 Task: Search one way flight ticket for 4 adults, 1 infant in seat and 1 infant on lap in premium economy from Laredo: Laredo International Airport to Jacksonville: Albert J. Ellis Airport on 8-3-2023. Choice of flights is Frontier. Number of bags: 1 checked bag. Price is upto 83000. Outbound departure time preference is 11:45.
Action: Mouse moved to (304, 117)
Screenshot: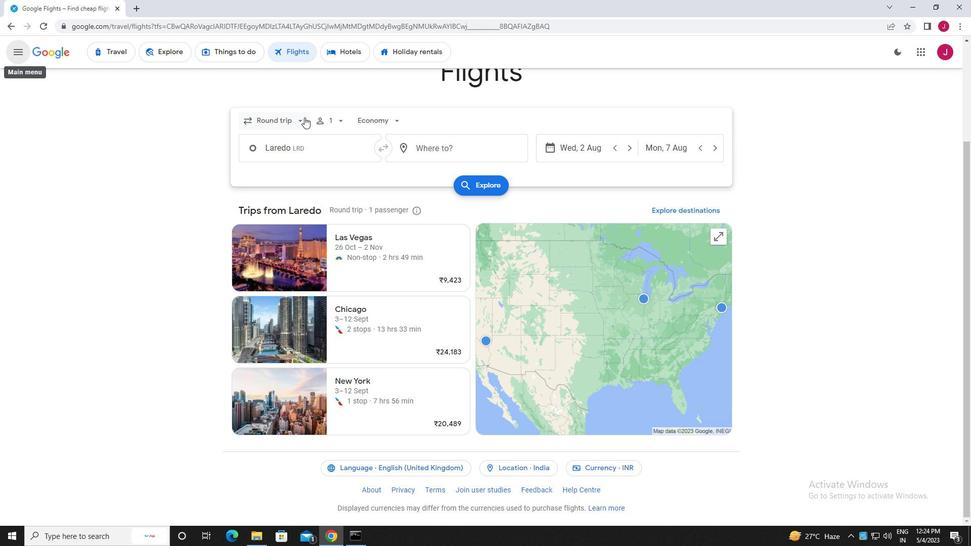 
Action: Mouse pressed left at (304, 117)
Screenshot: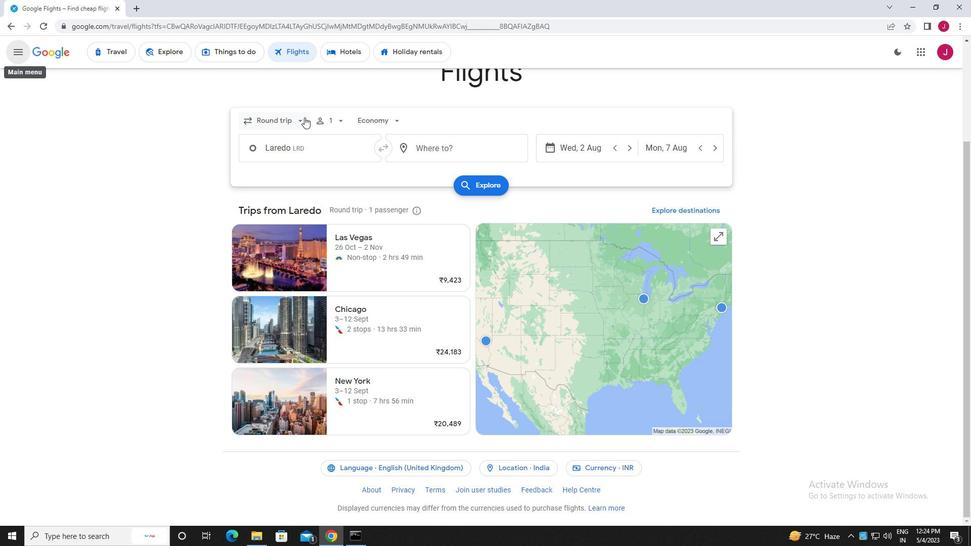 
Action: Mouse moved to (279, 170)
Screenshot: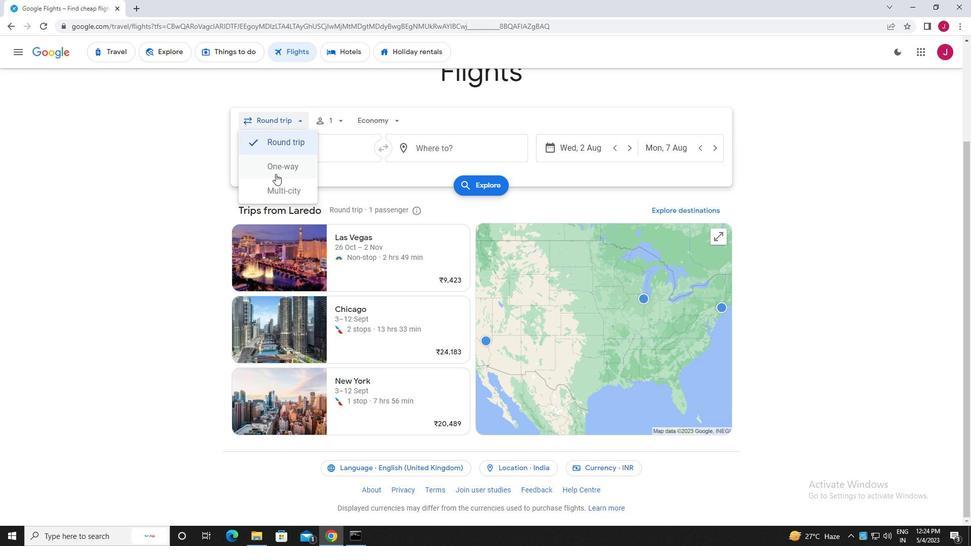 
Action: Mouse pressed left at (279, 170)
Screenshot: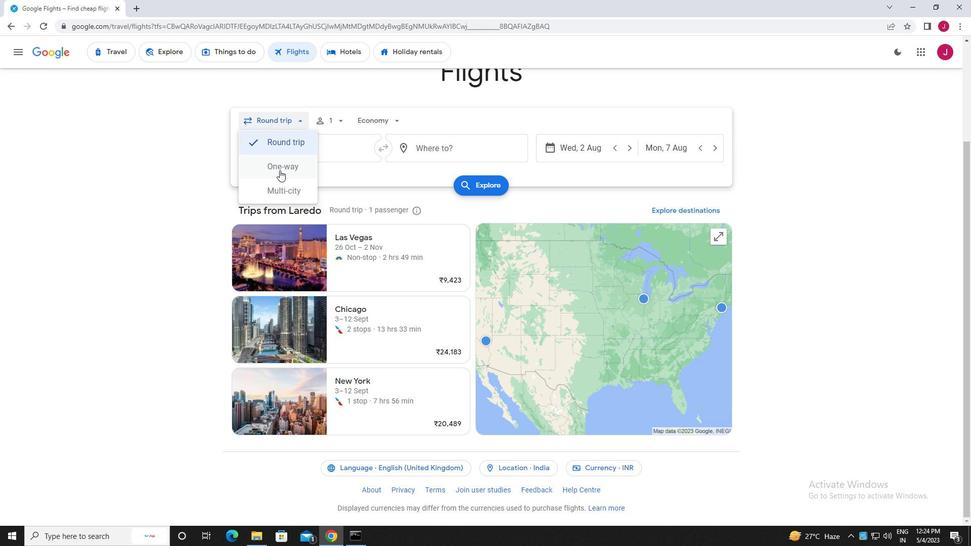 
Action: Mouse moved to (332, 118)
Screenshot: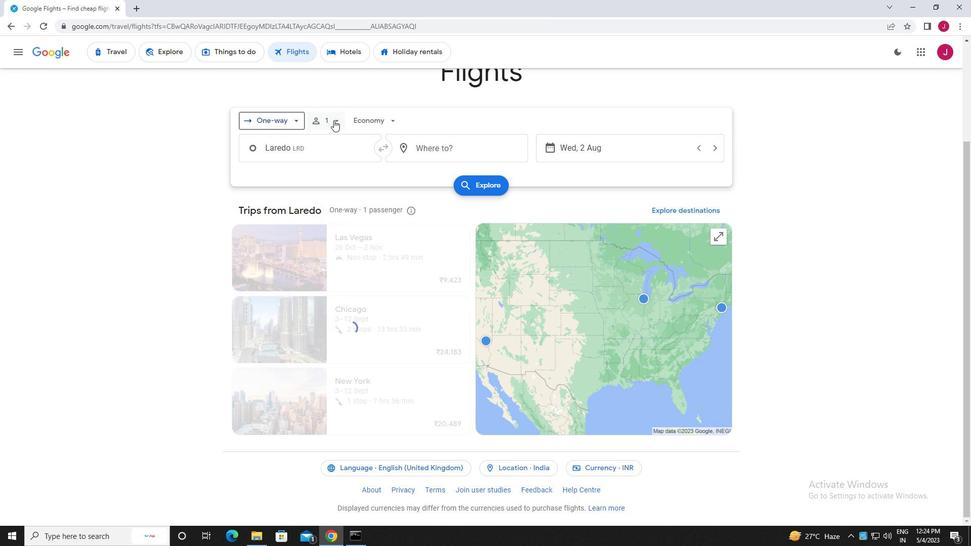 
Action: Mouse pressed left at (332, 118)
Screenshot: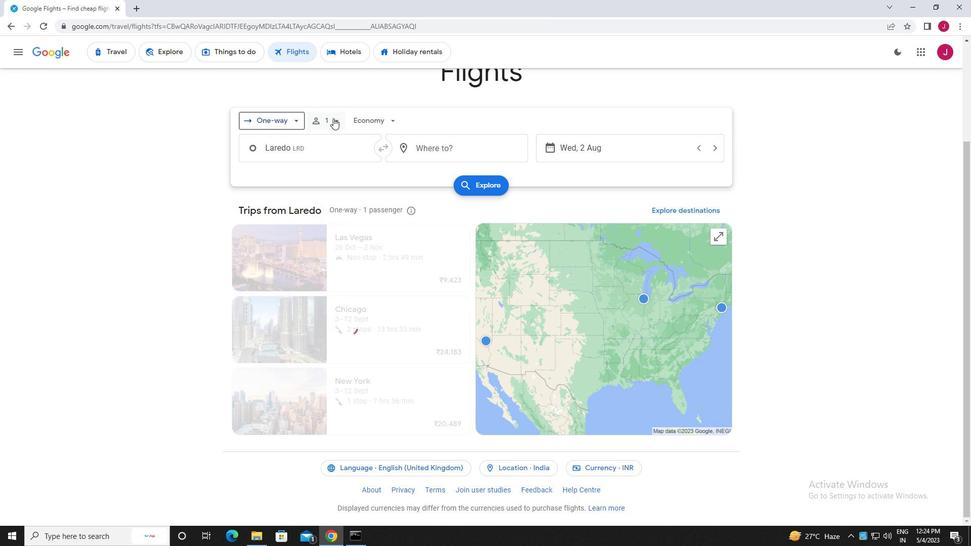 
Action: Mouse moved to (412, 148)
Screenshot: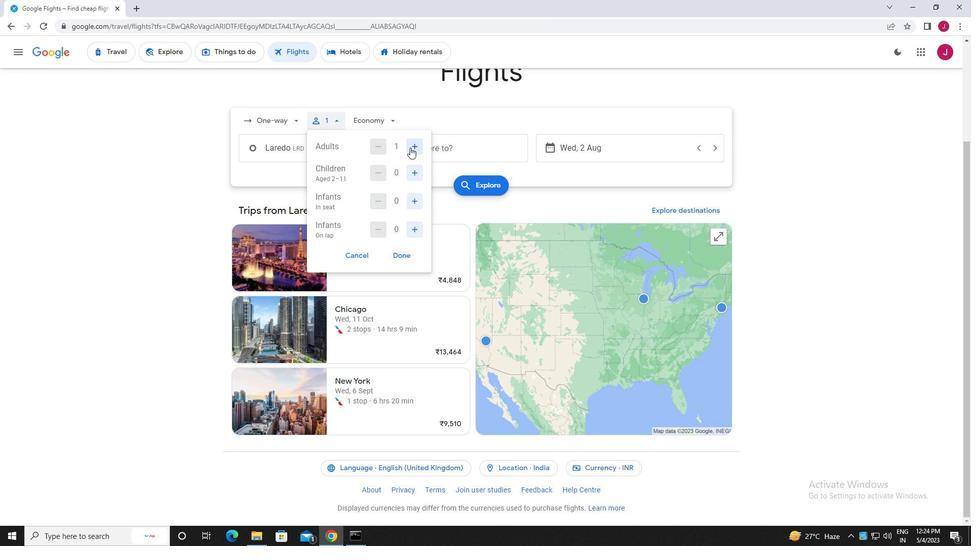 
Action: Mouse pressed left at (412, 148)
Screenshot: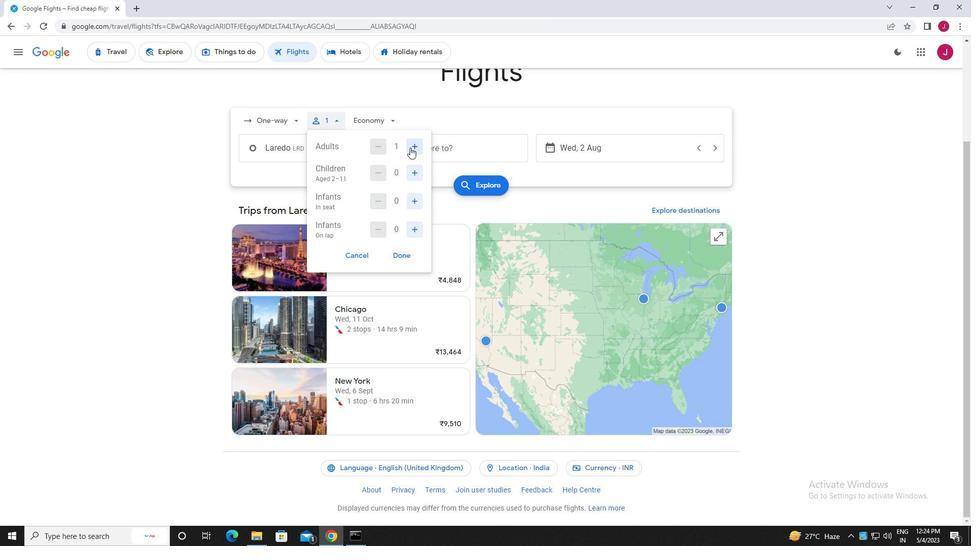 
Action: Mouse pressed left at (412, 148)
Screenshot: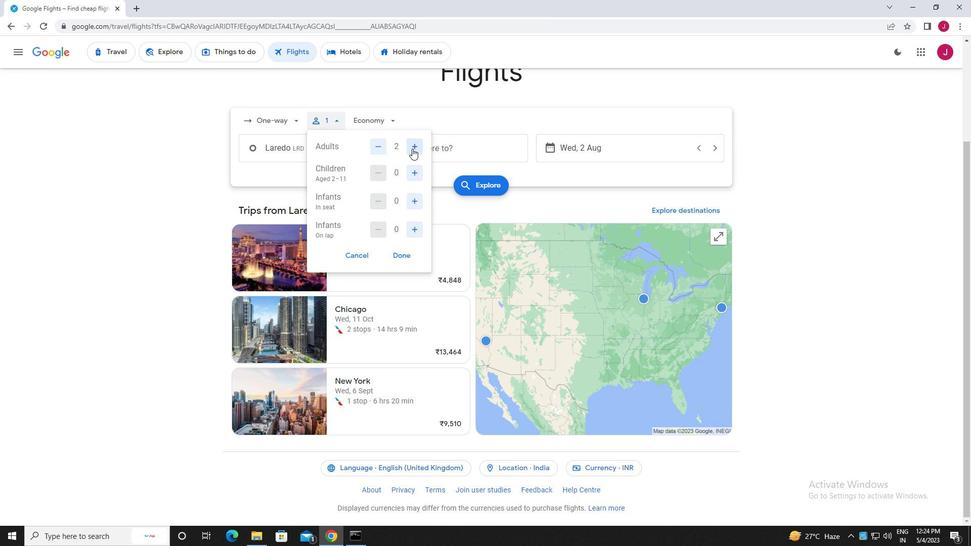 
Action: Mouse pressed left at (412, 148)
Screenshot: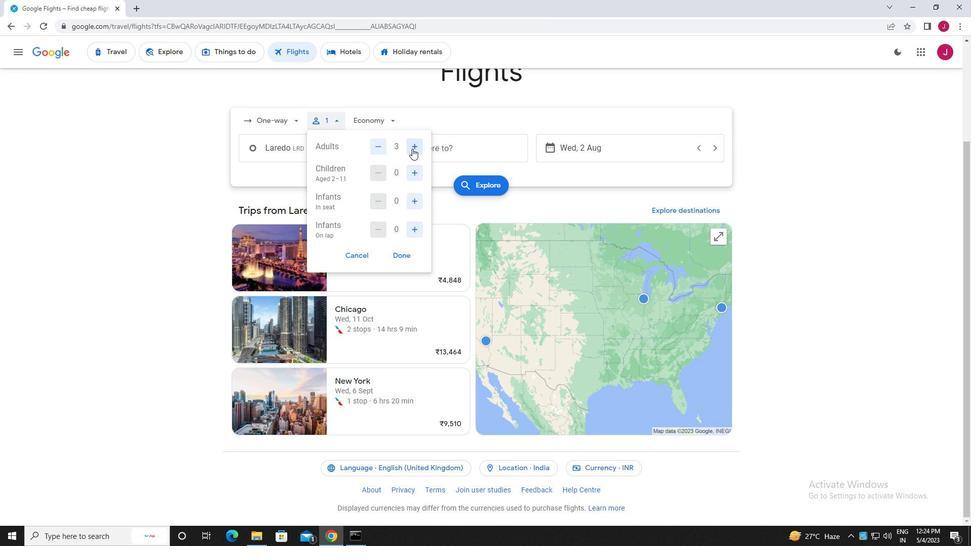 
Action: Mouse moved to (413, 202)
Screenshot: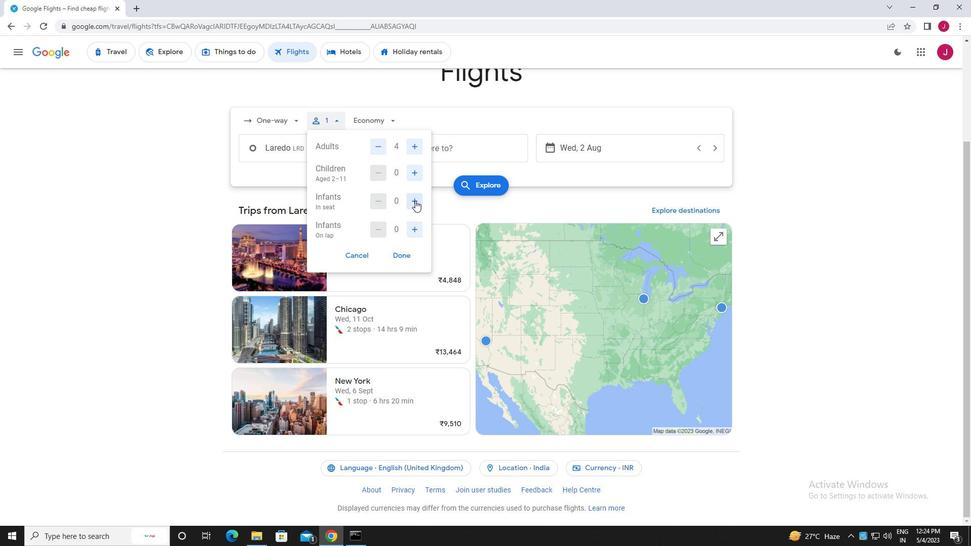 
Action: Mouse pressed left at (413, 202)
Screenshot: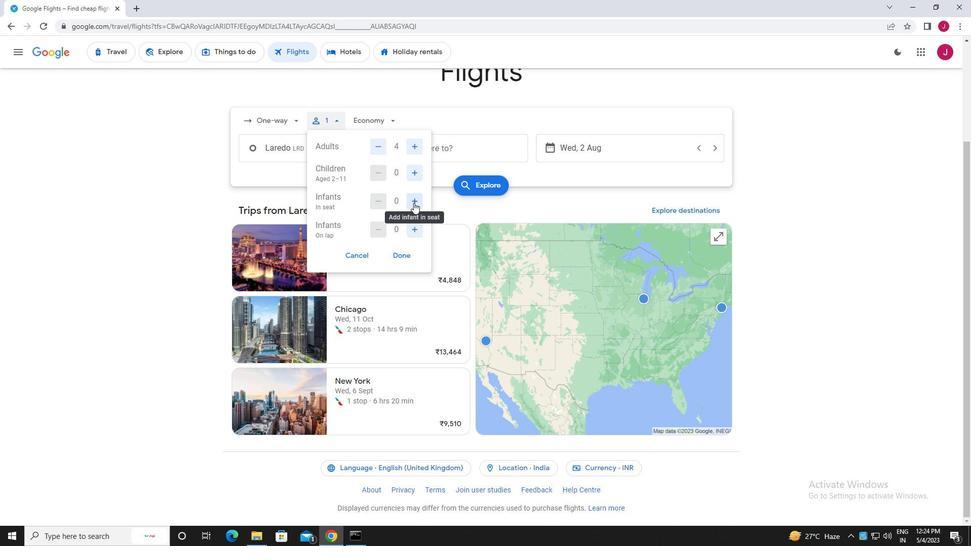 
Action: Mouse moved to (415, 233)
Screenshot: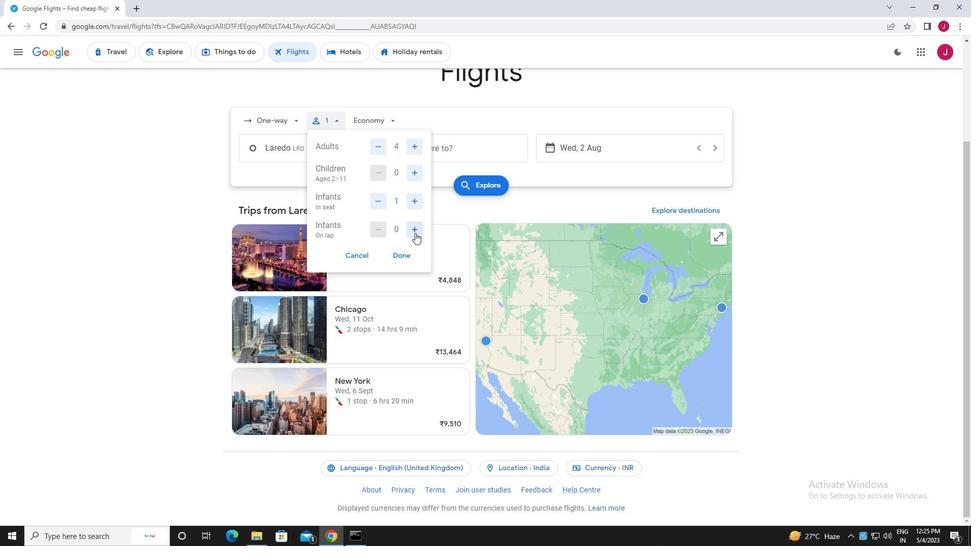 
Action: Mouse pressed left at (415, 233)
Screenshot: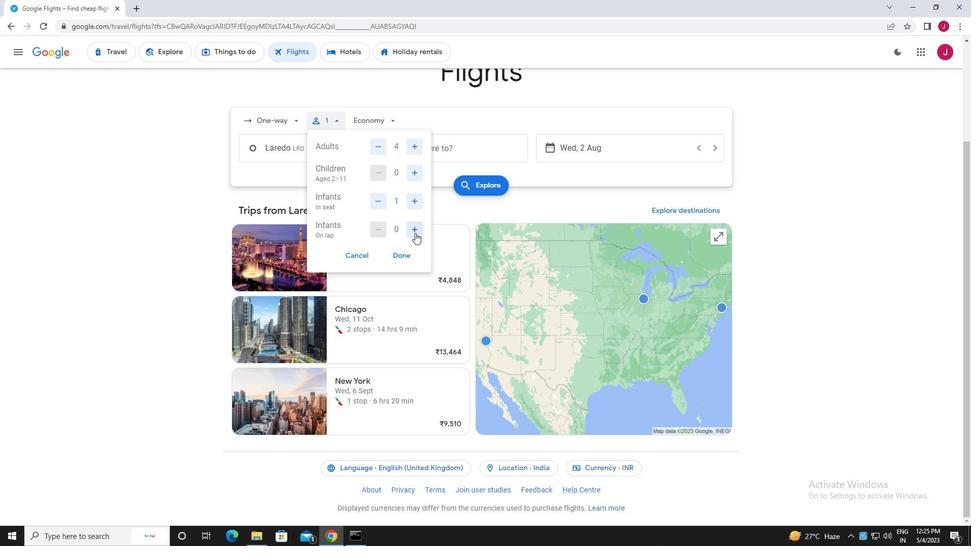 
Action: Mouse moved to (405, 254)
Screenshot: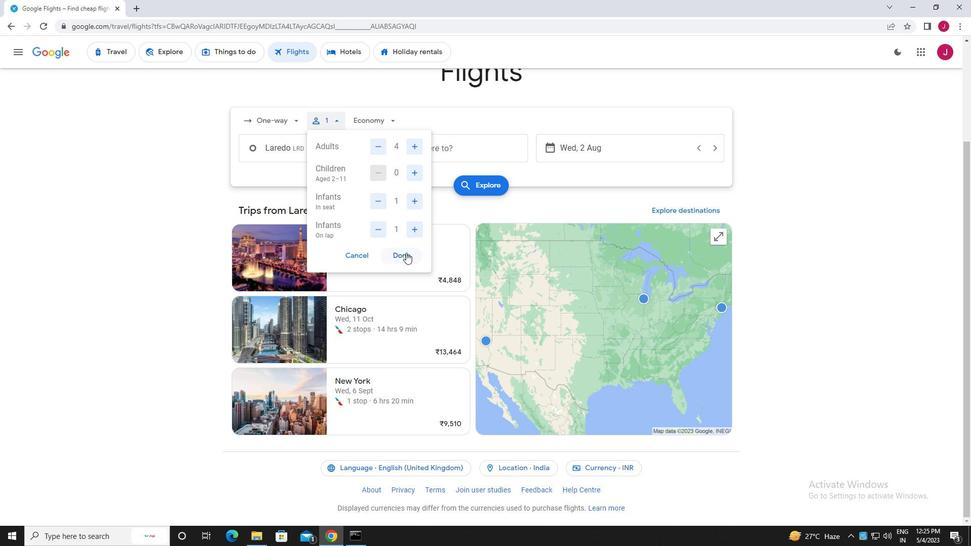 
Action: Mouse pressed left at (405, 254)
Screenshot: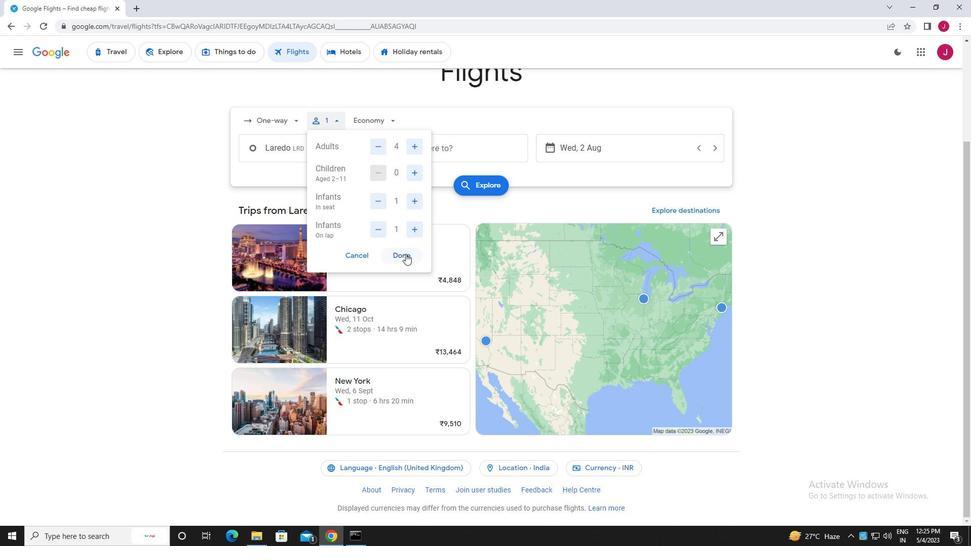 
Action: Mouse moved to (392, 118)
Screenshot: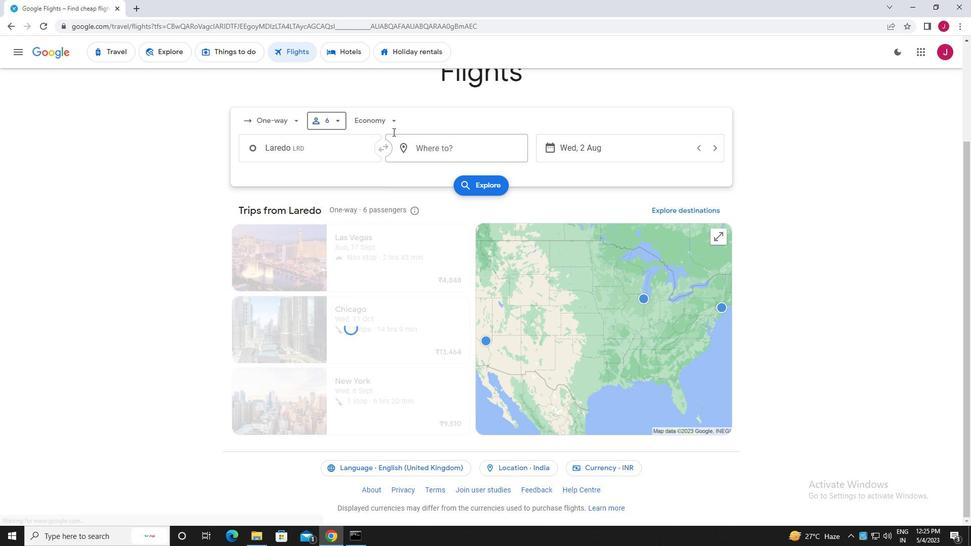 
Action: Mouse pressed left at (392, 118)
Screenshot: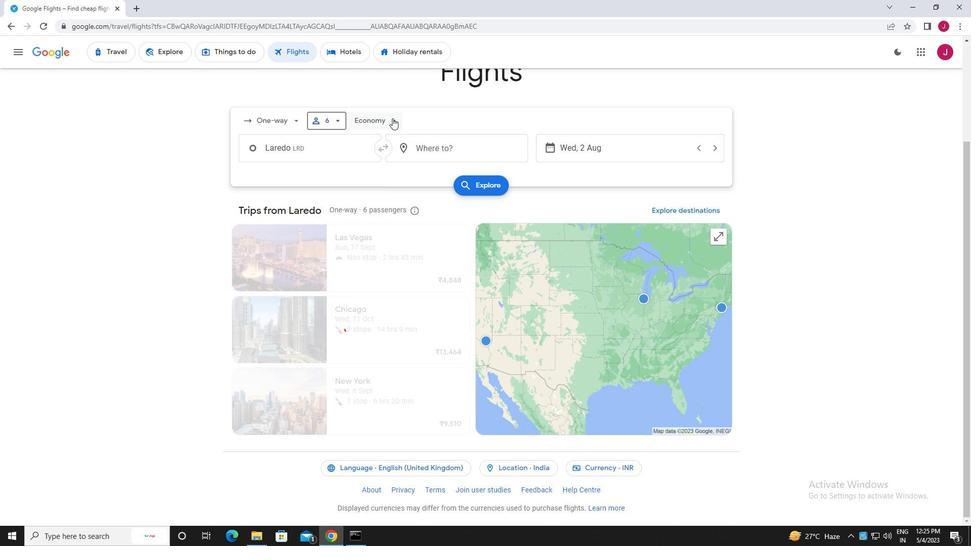 
Action: Mouse moved to (403, 166)
Screenshot: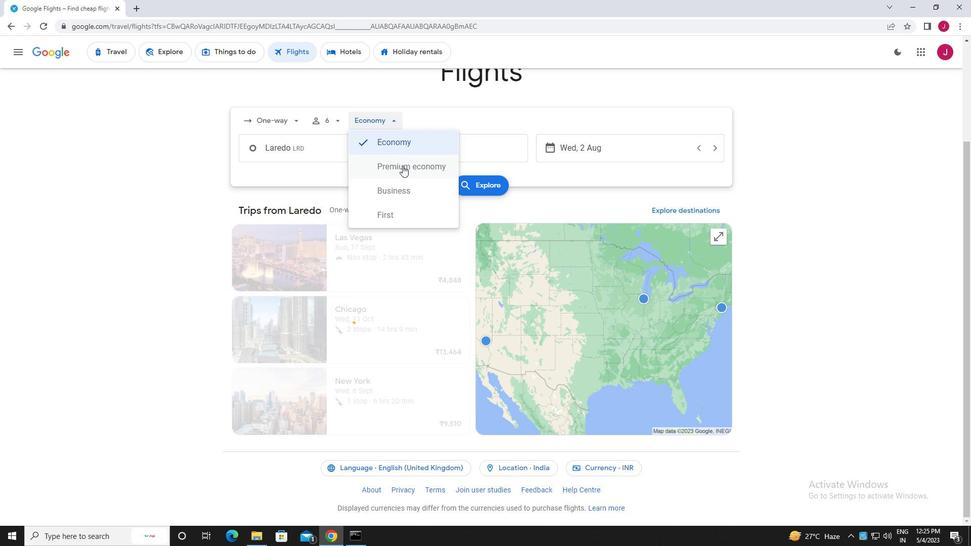 
Action: Mouse pressed left at (403, 166)
Screenshot: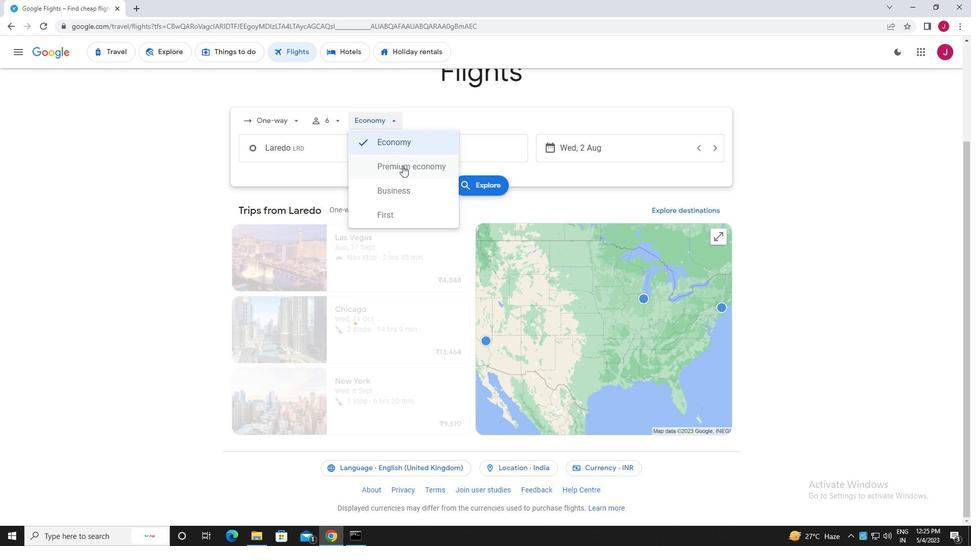 
Action: Mouse moved to (339, 152)
Screenshot: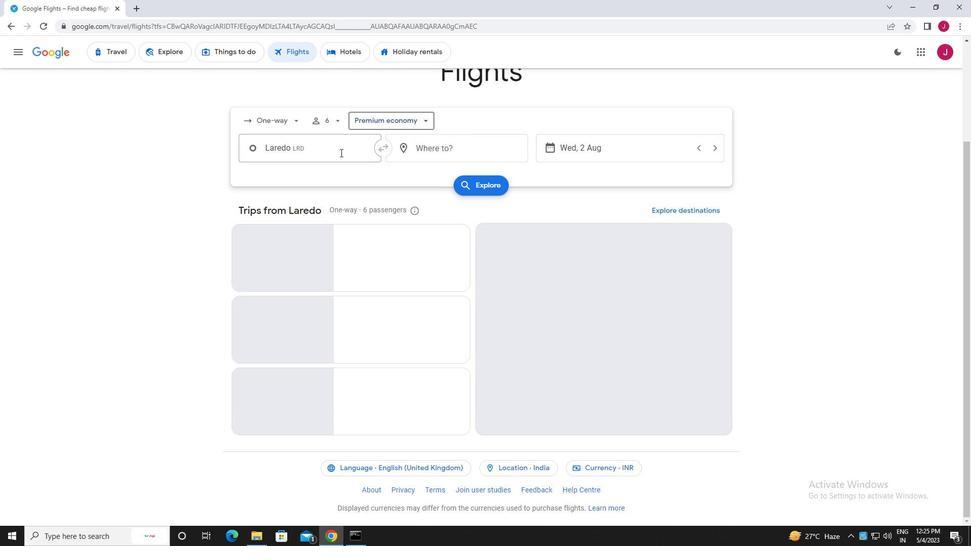 
Action: Mouse pressed left at (339, 152)
Screenshot: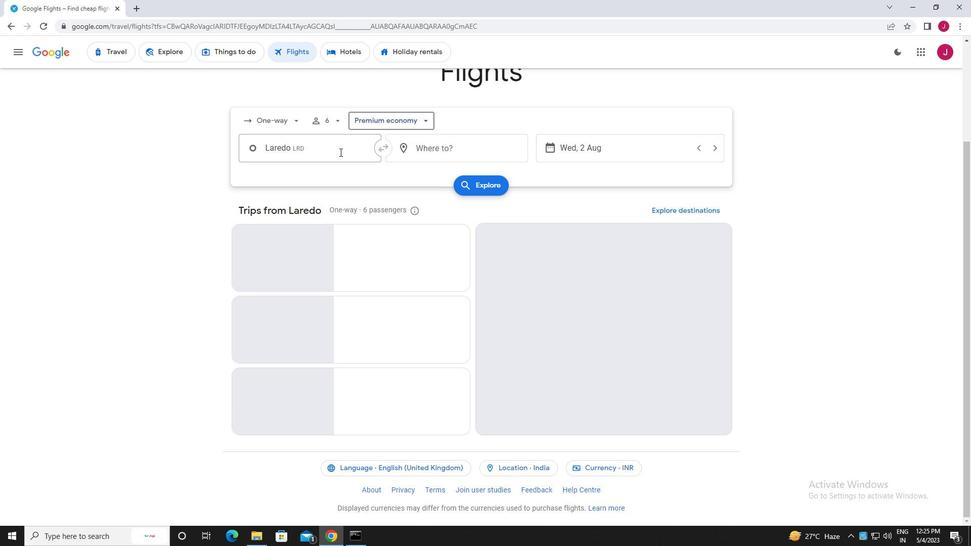 
Action: Mouse moved to (347, 149)
Screenshot: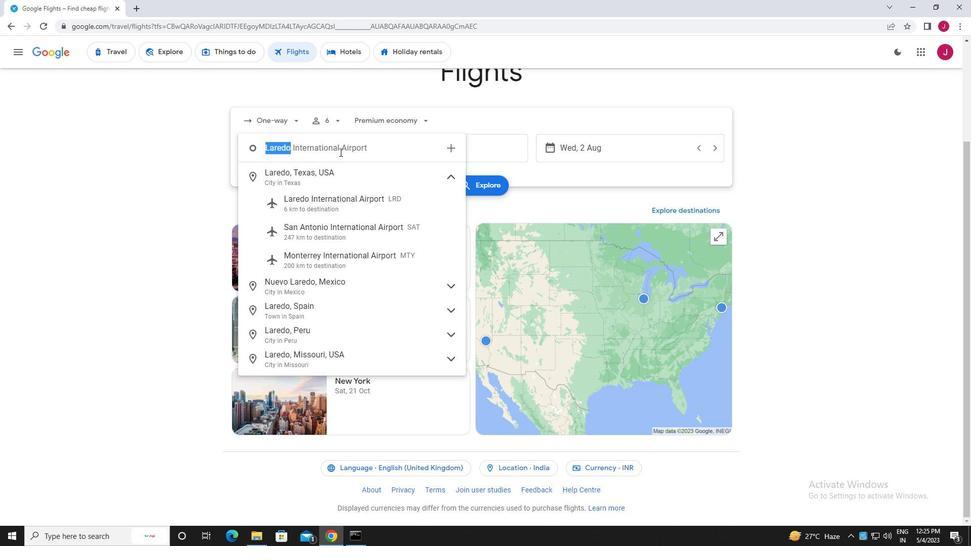 
Action: Key pressed laredo
Screenshot: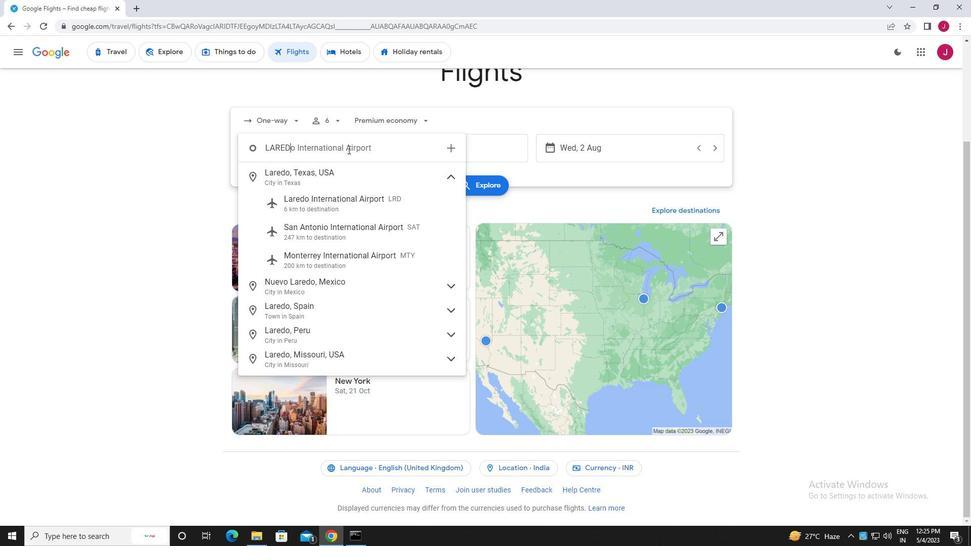 
Action: Mouse moved to (357, 202)
Screenshot: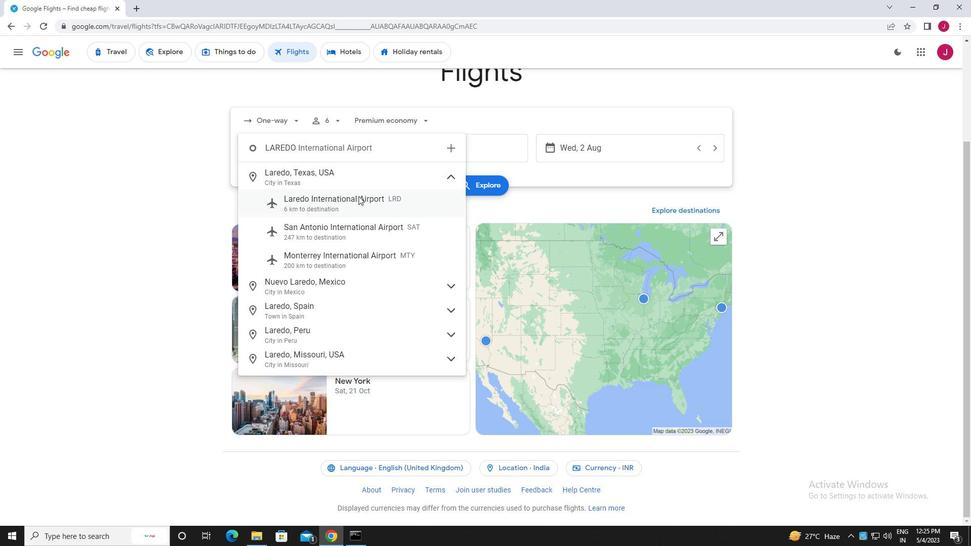 
Action: Mouse pressed left at (357, 202)
Screenshot: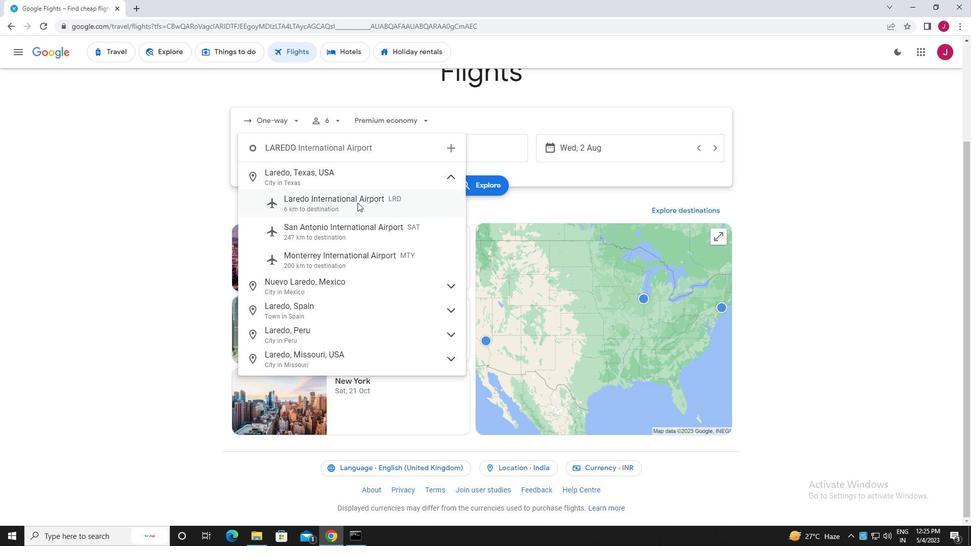 
Action: Mouse moved to (455, 150)
Screenshot: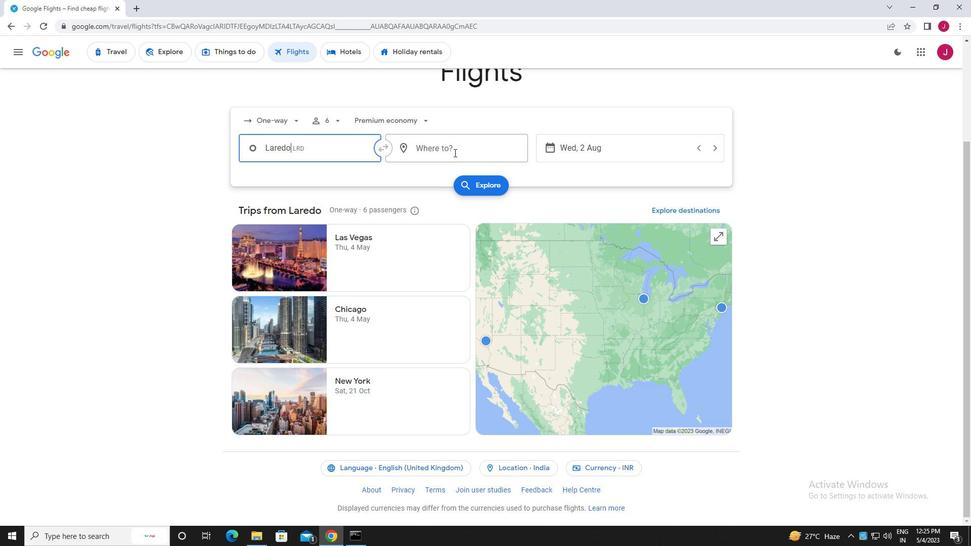 
Action: Mouse pressed left at (455, 150)
Screenshot: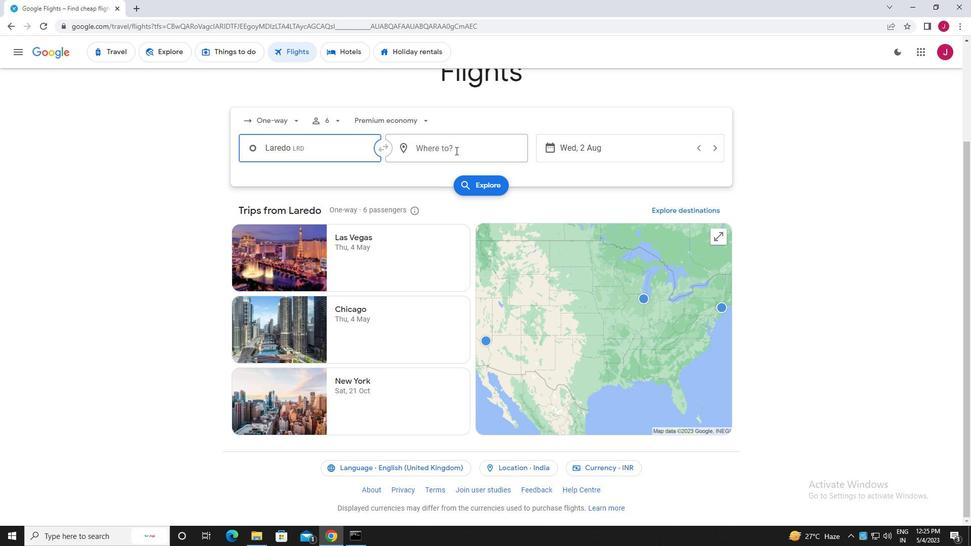 
Action: Mouse moved to (463, 151)
Screenshot: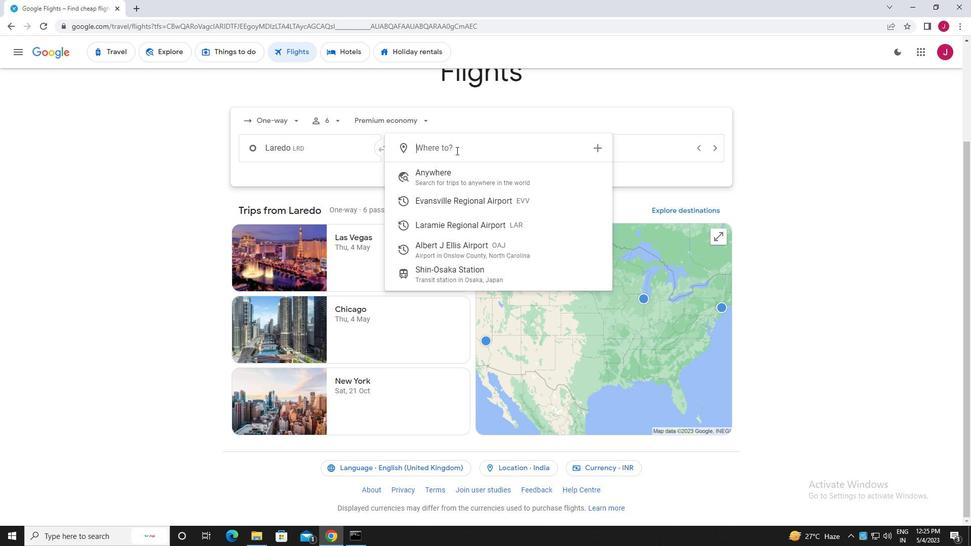 
Action: Key pressed albert<Key.space>
Screenshot: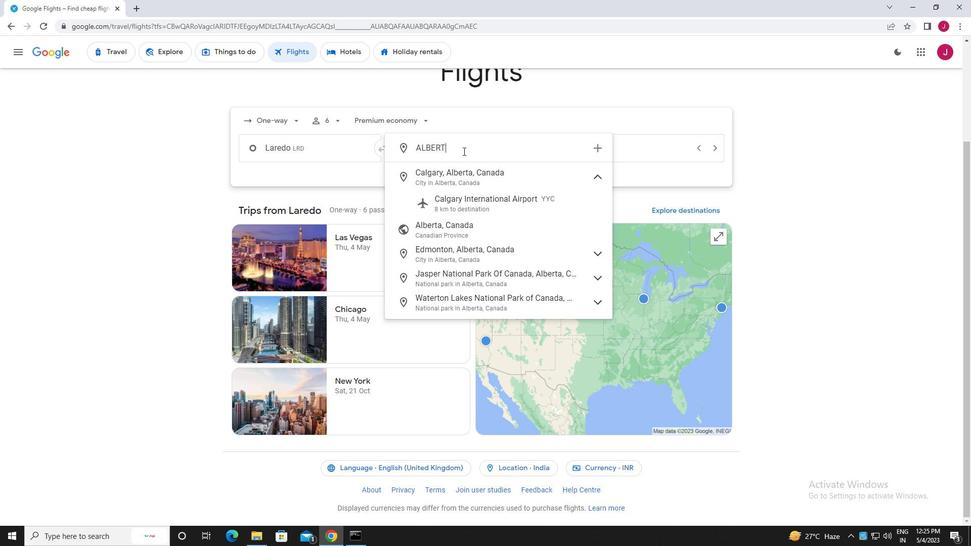 
Action: Mouse moved to (476, 180)
Screenshot: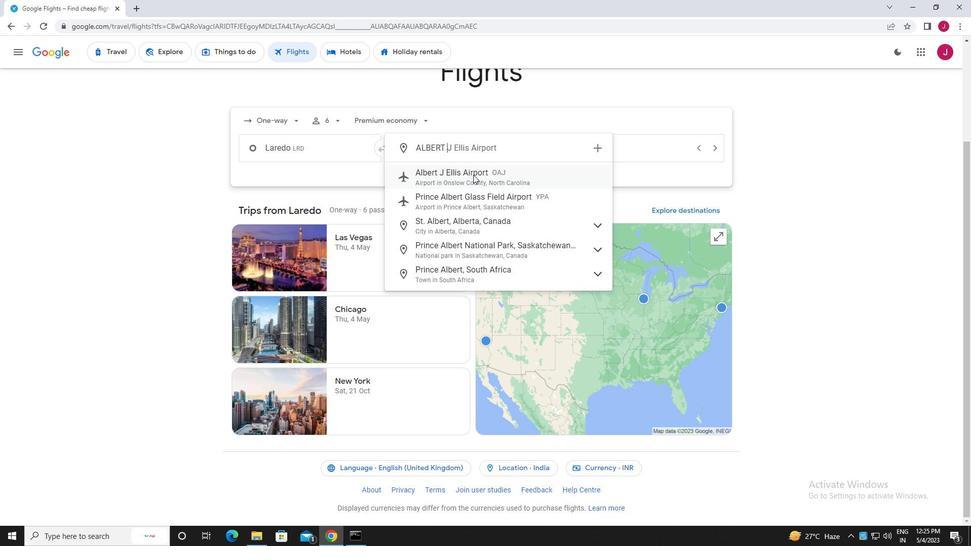 
Action: Mouse pressed left at (476, 180)
Screenshot: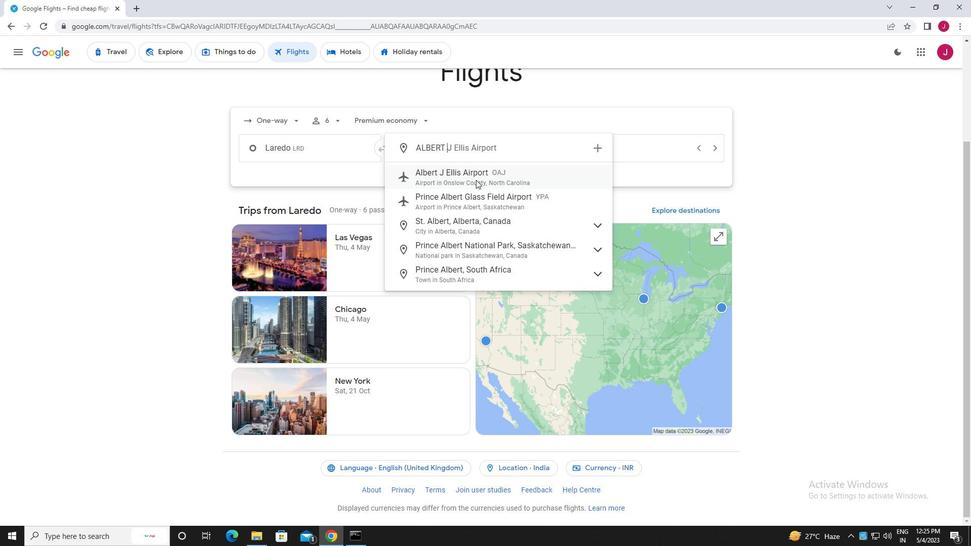 
Action: Mouse moved to (600, 147)
Screenshot: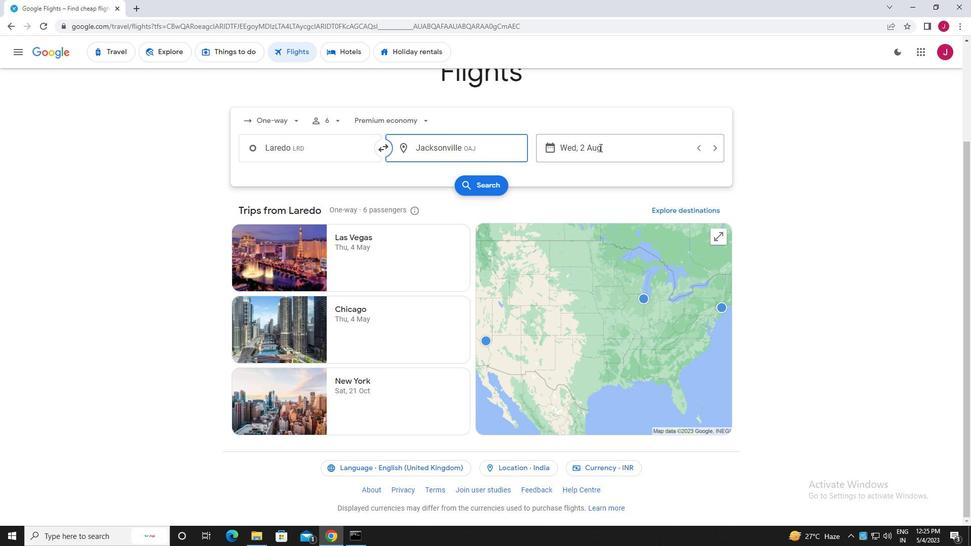 
Action: Mouse pressed left at (600, 147)
Screenshot: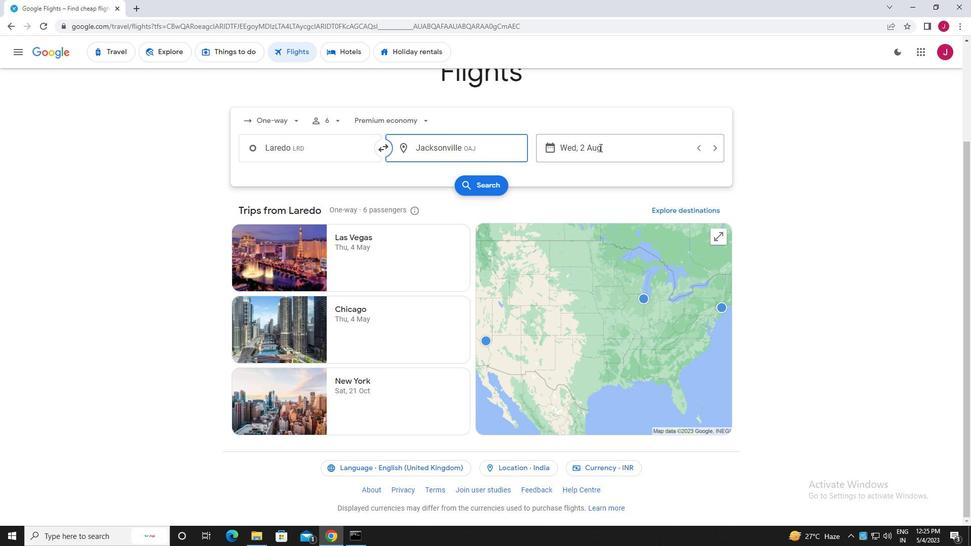 
Action: Mouse moved to (462, 227)
Screenshot: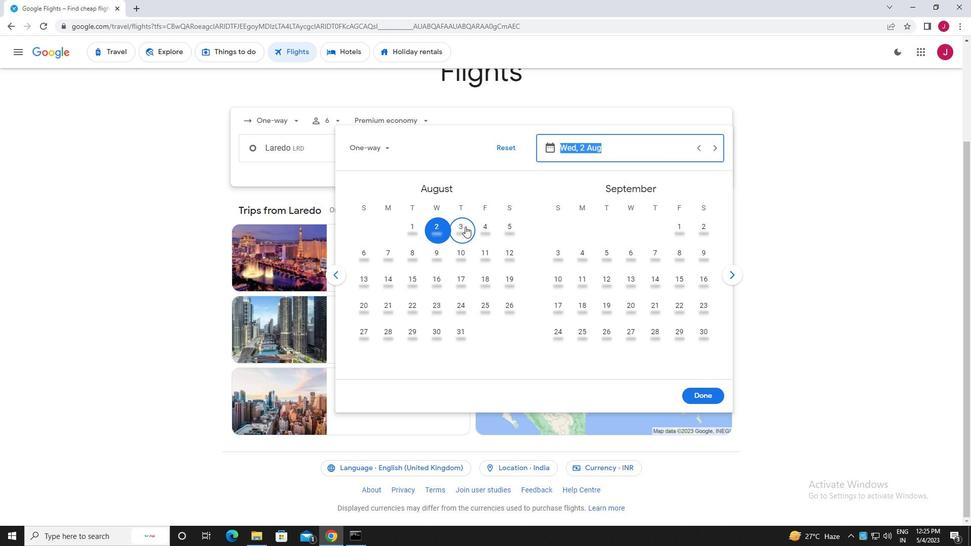
Action: Mouse pressed left at (462, 227)
Screenshot: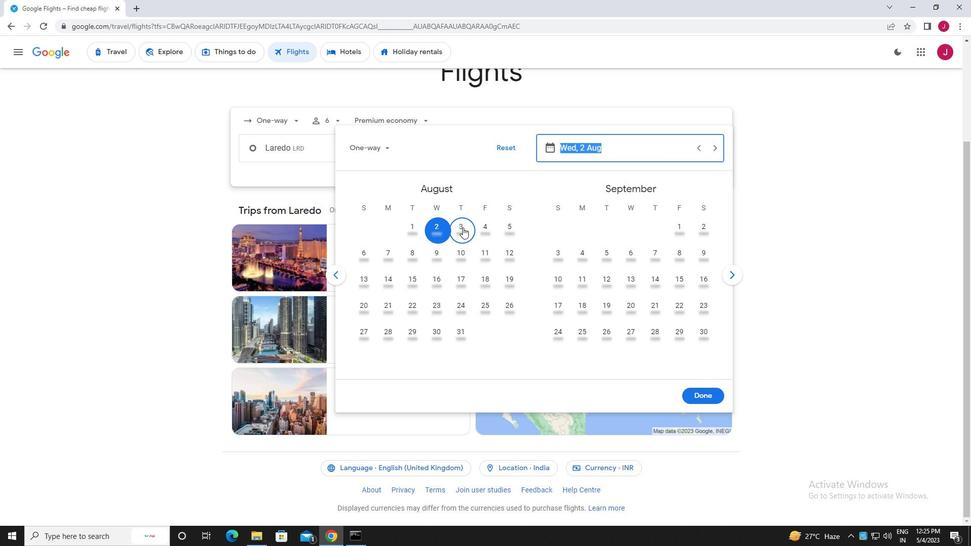 
Action: Mouse moved to (699, 392)
Screenshot: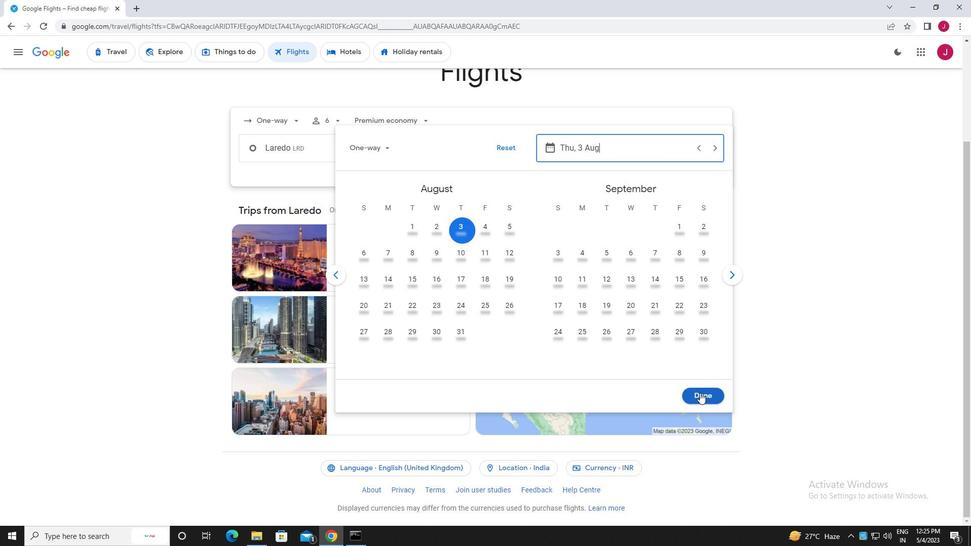 
Action: Mouse pressed left at (699, 392)
Screenshot: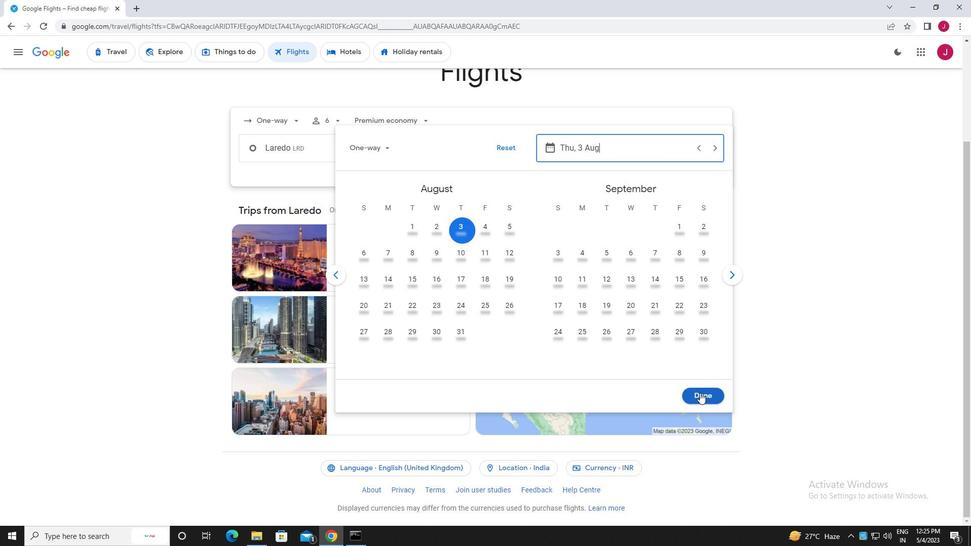 
Action: Mouse moved to (494, 187)
Screenshot: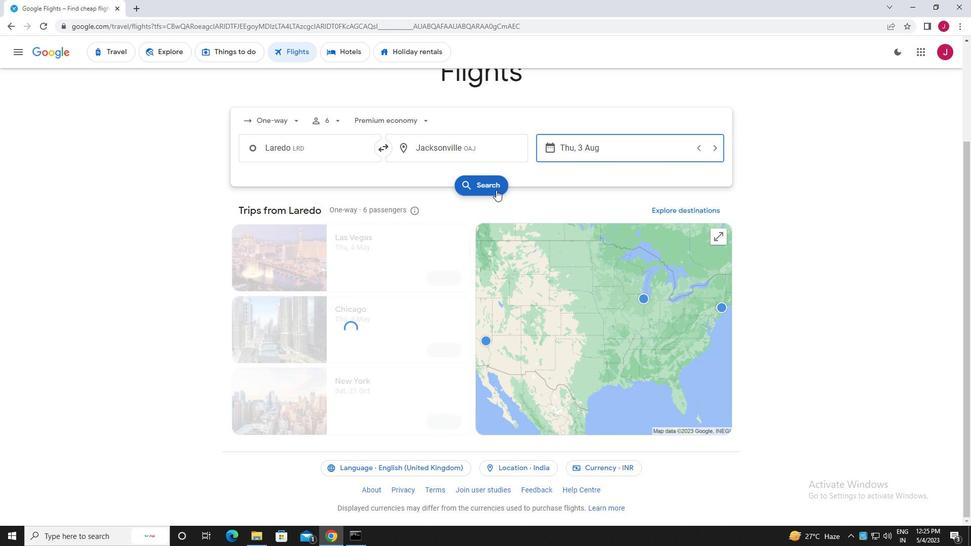 
Action: Mouse pressed left at (494, 187)
Screenshot: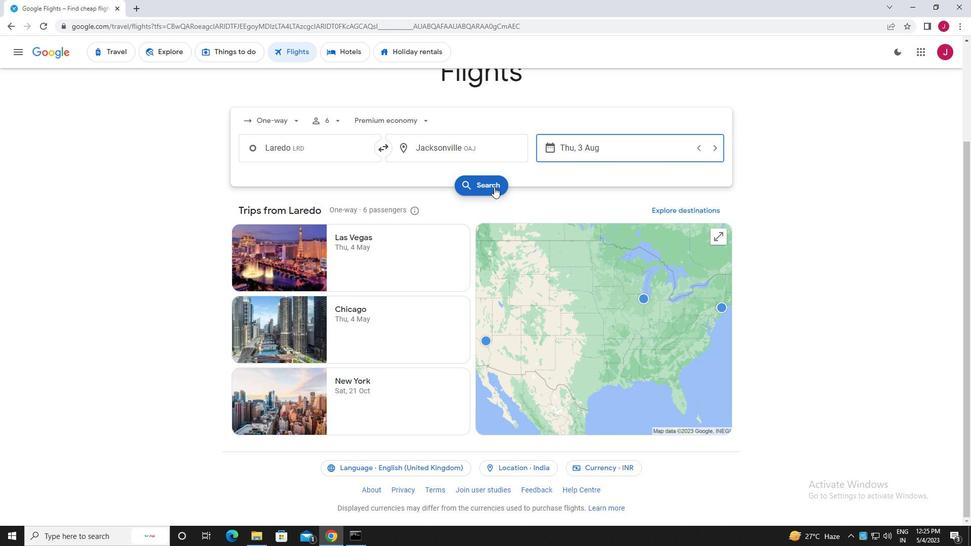 
Action: Mouse moved to (257, 145)
Screenshot: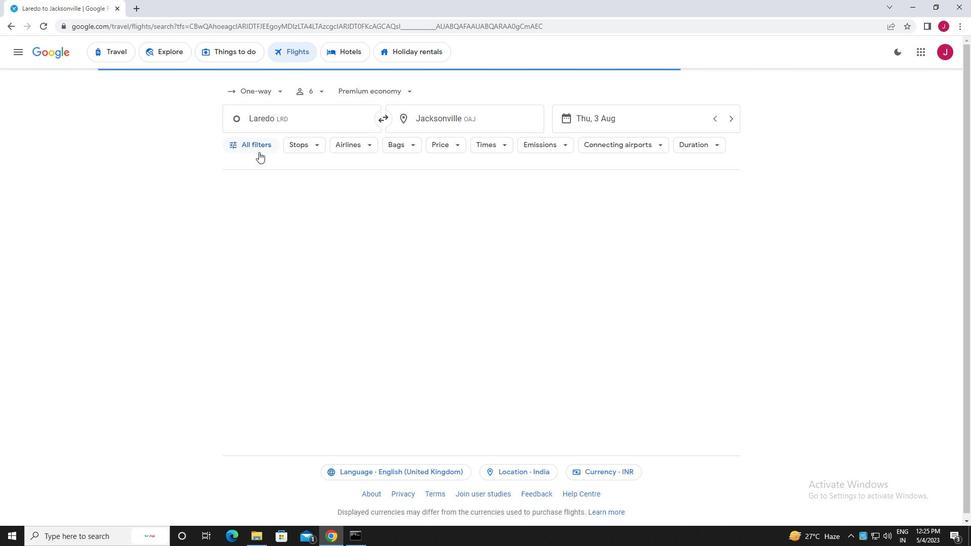 
Action: Mouse pressed left at (257, 145)
Screenshot: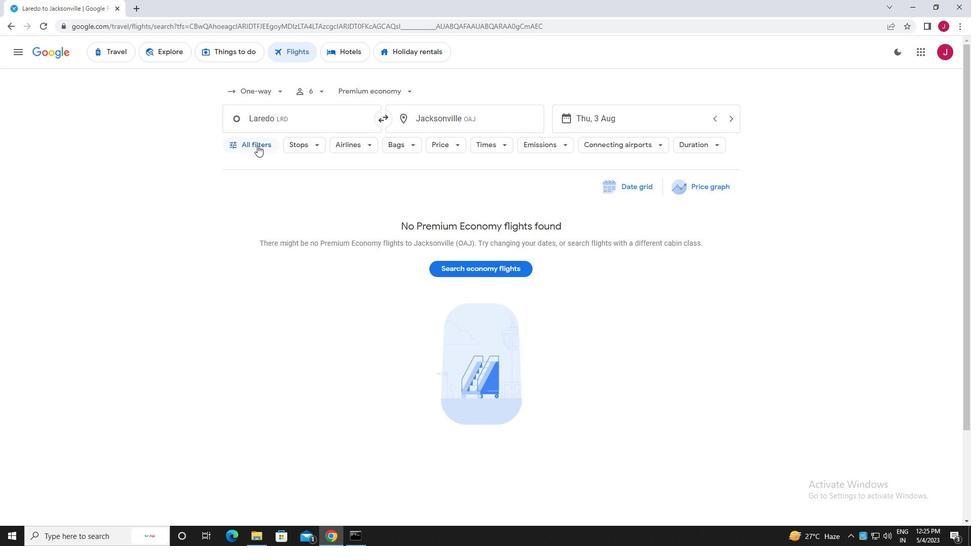 
Action: Mouse moved to (283, 189)
Screenshot: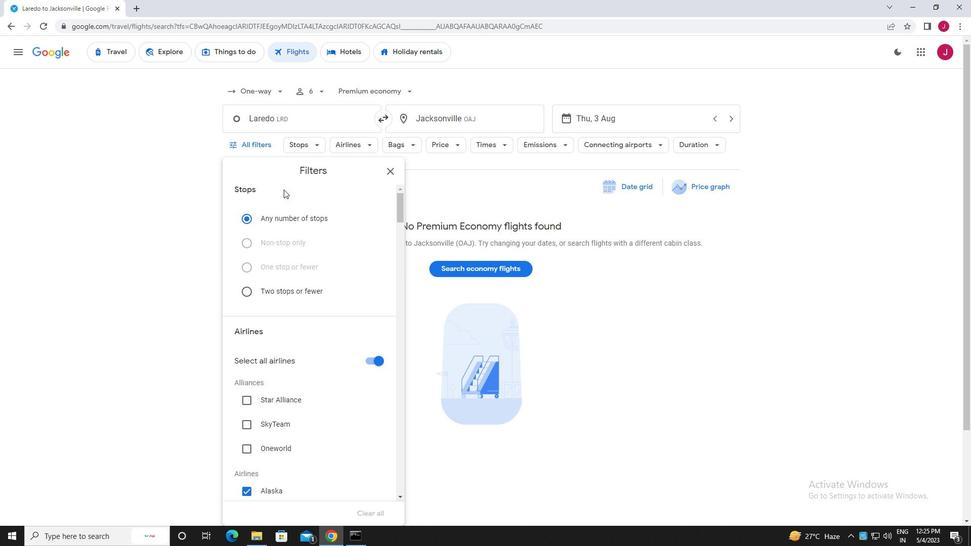 
Action: Mouse scrolled (283, 189) with delta (0, 0)
Screenshot: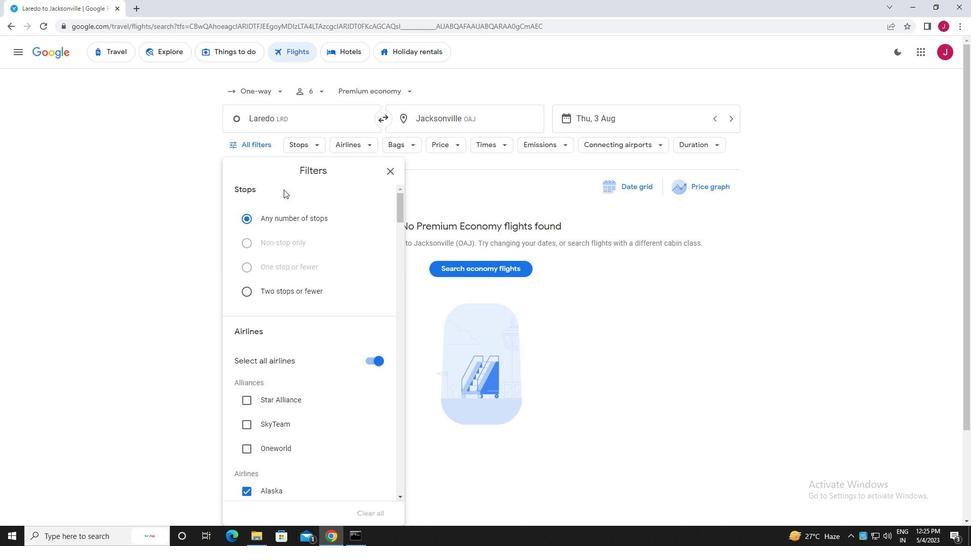 
Action: Mouse scrolled (283, 189) with delta (0, 0)
Screenshot: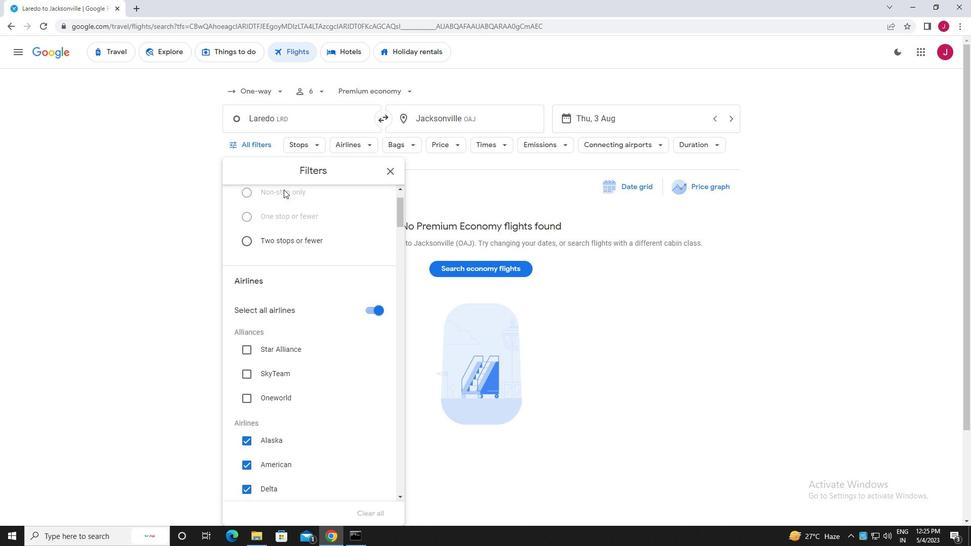 
Action: Mouse scrolled (283, 189) with delta (0, 0)
Screenshot: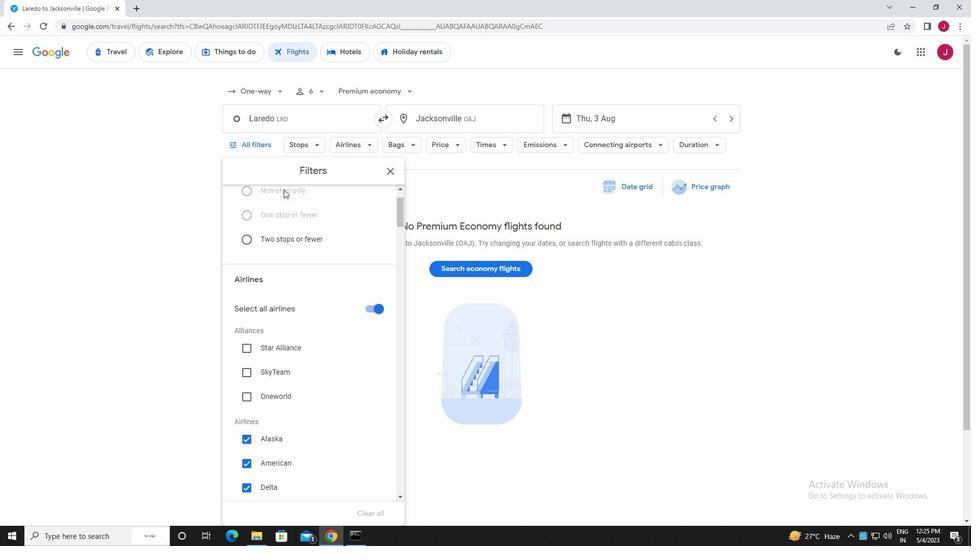 
Action: Mouse moved to (366, 207)
Screenshot: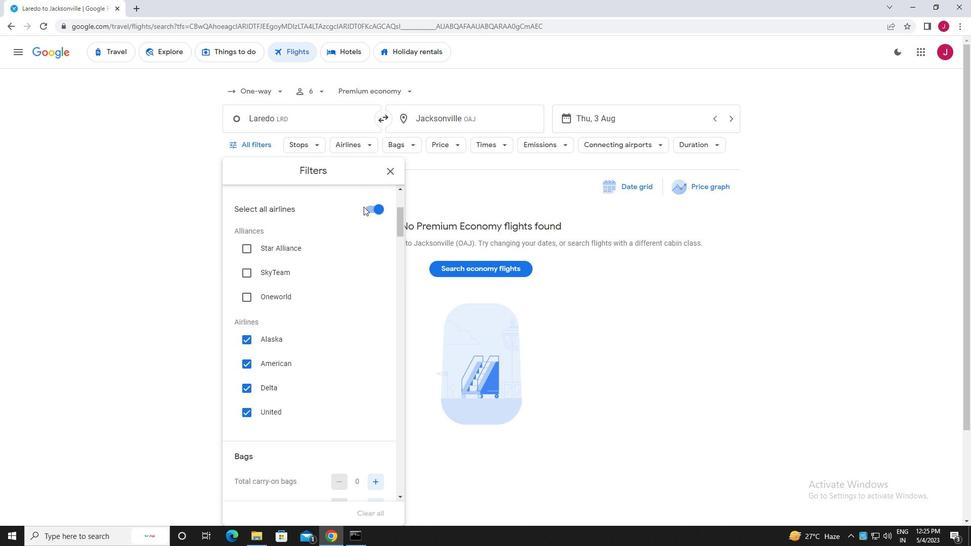 
Action: Mouse pressed left at (366, 207)
Screenshot: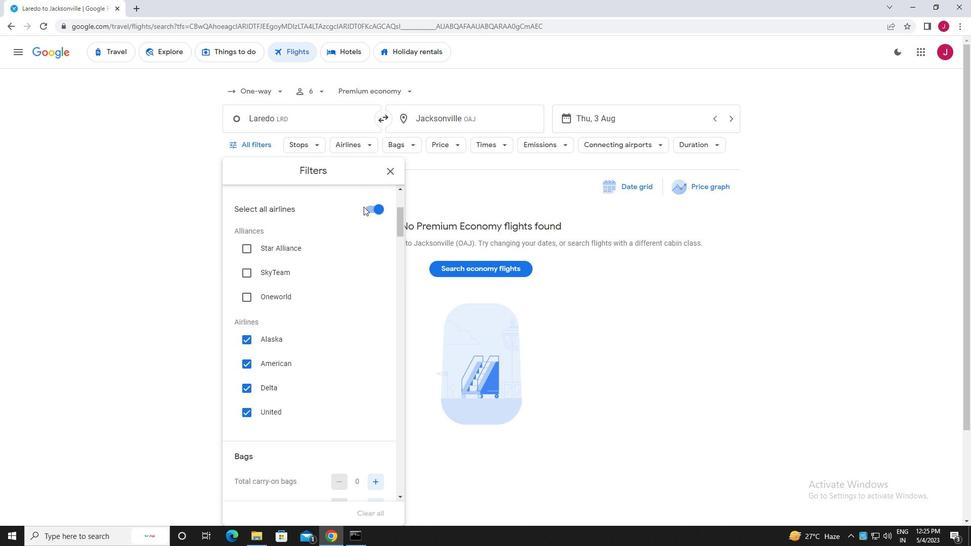 
Action: Mouse moved to (334, 211)
Screenshot: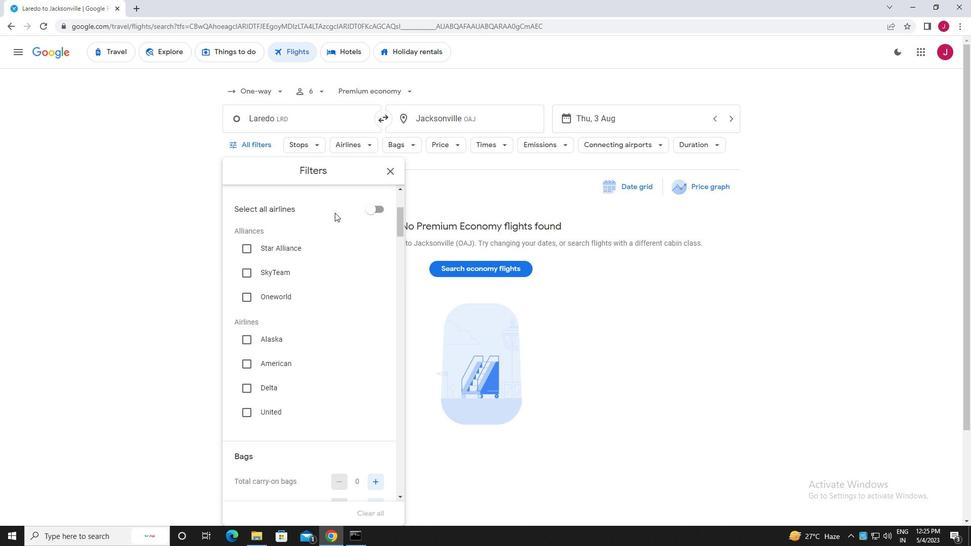 
Action: Mouse scrolled (334, 211) with delta (0, 0)
Screenshot: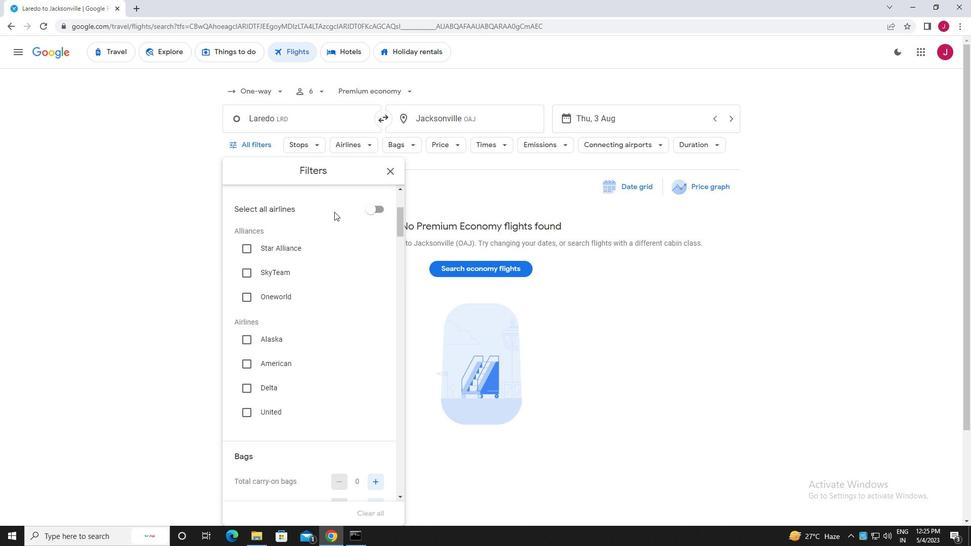 
Action: Mouse moved to (273, 284)
Screenshot: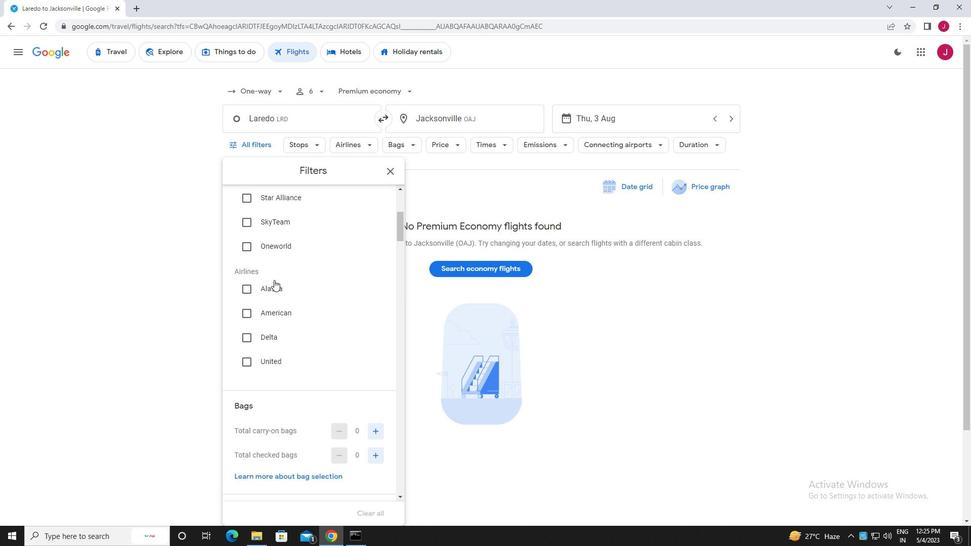 
Action: Mouse scrolled (273, 283) with delta (0, 0)
Screenshot: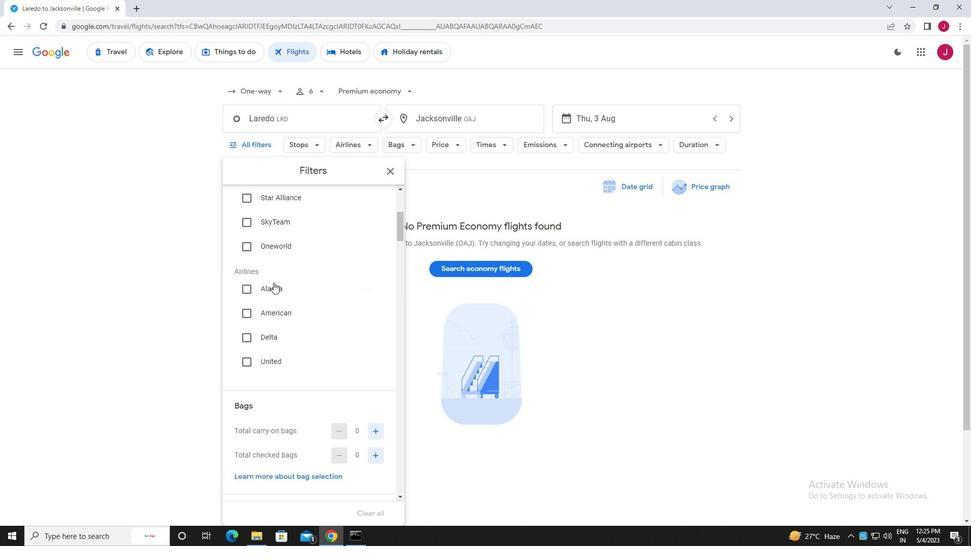 
Action: Mouse scrolled (273, 283) with delta (0, 0)
Screenshot: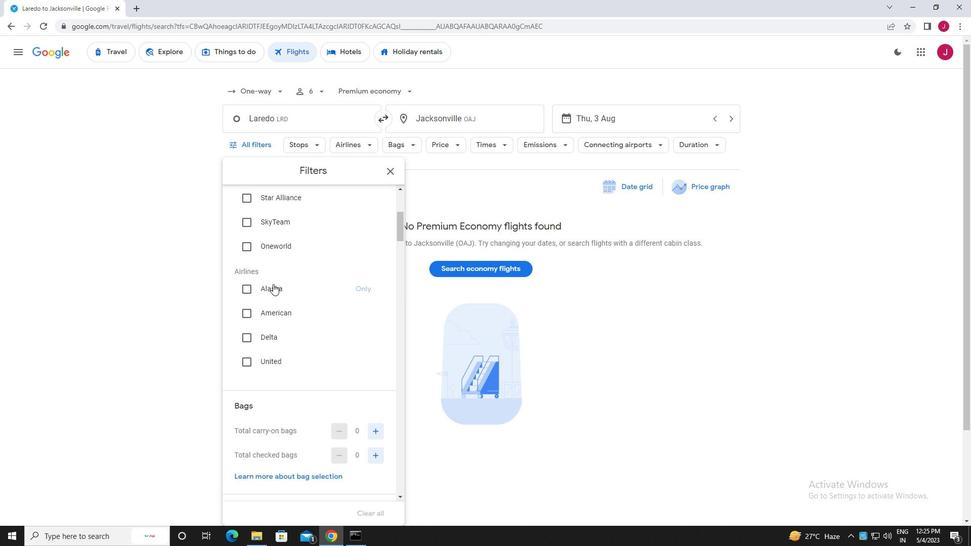 
Action: Mouse moved to (275, 281)
Screenshot: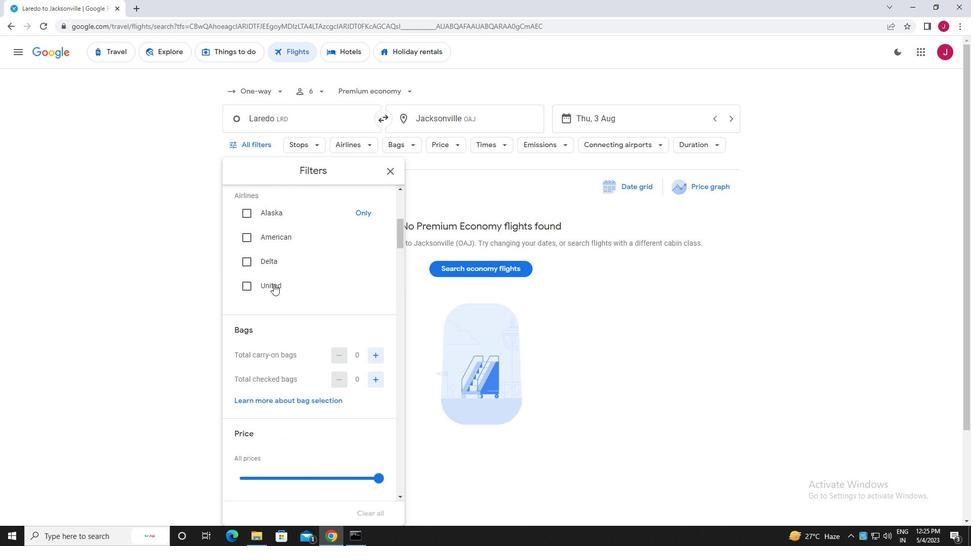 
Action: Mouse scrolled (275, 280) with delta (0, 0)
Screenshot: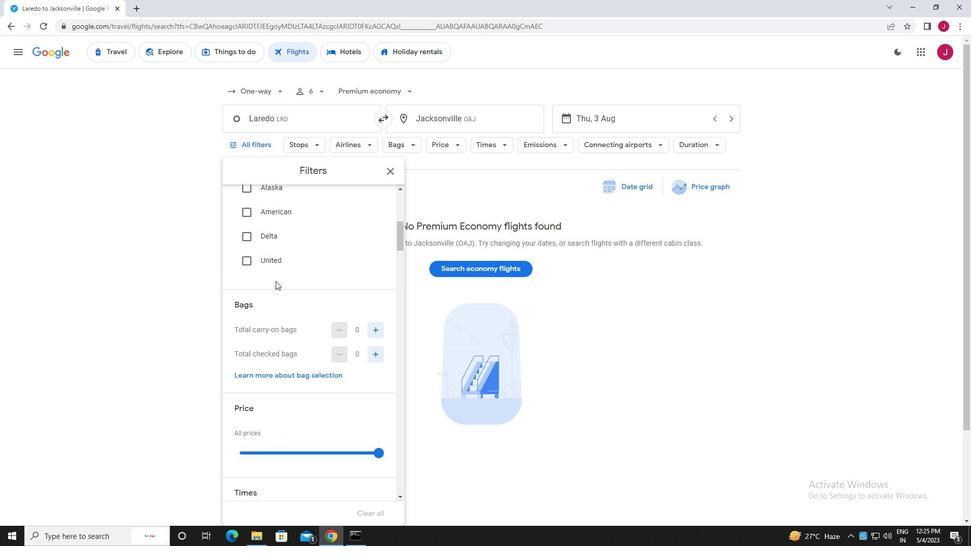 
Action: Mouse scrolled (275, 280) with delta (0, 0)
Screenshot: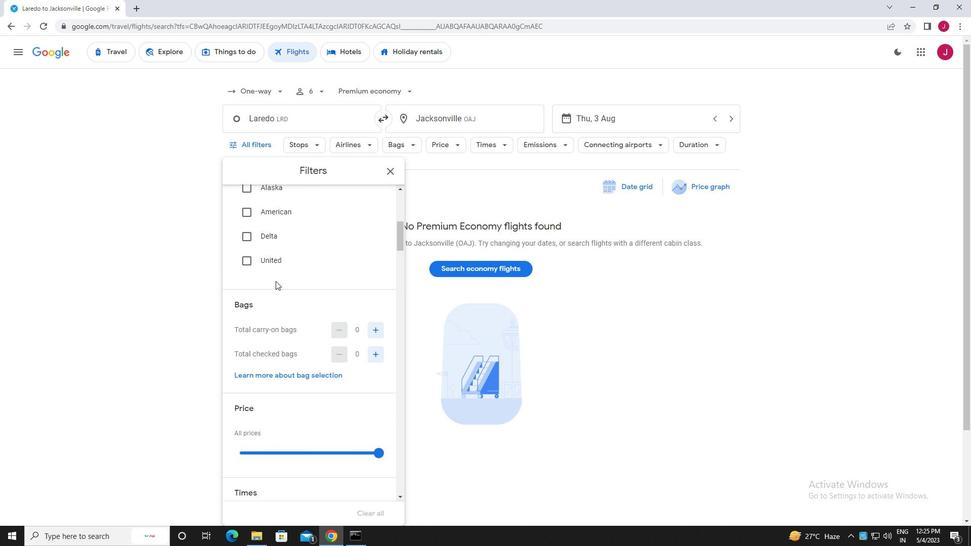 
Action: Mouse moved to (374, 251)
Screenshot: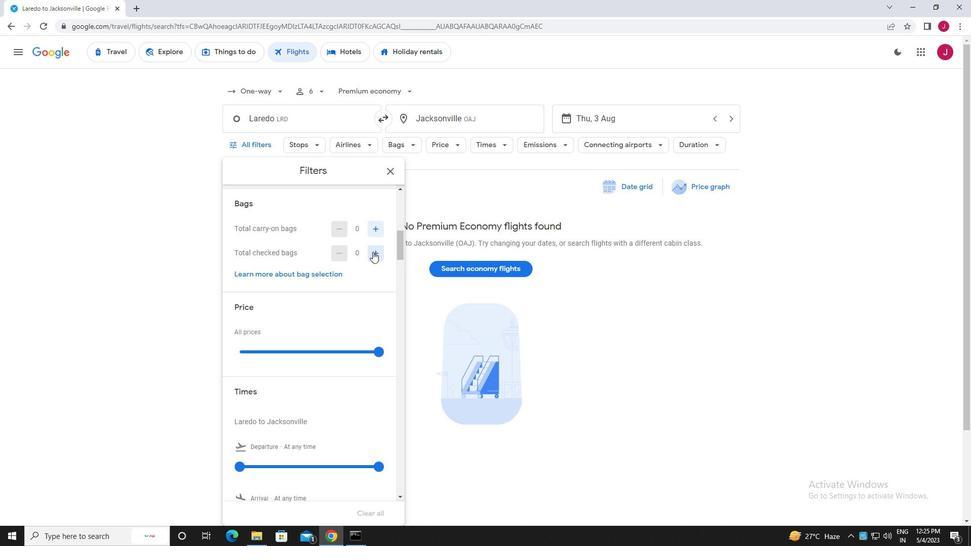 
Action: Mouse pressed left at (374, 251)
Screenshot: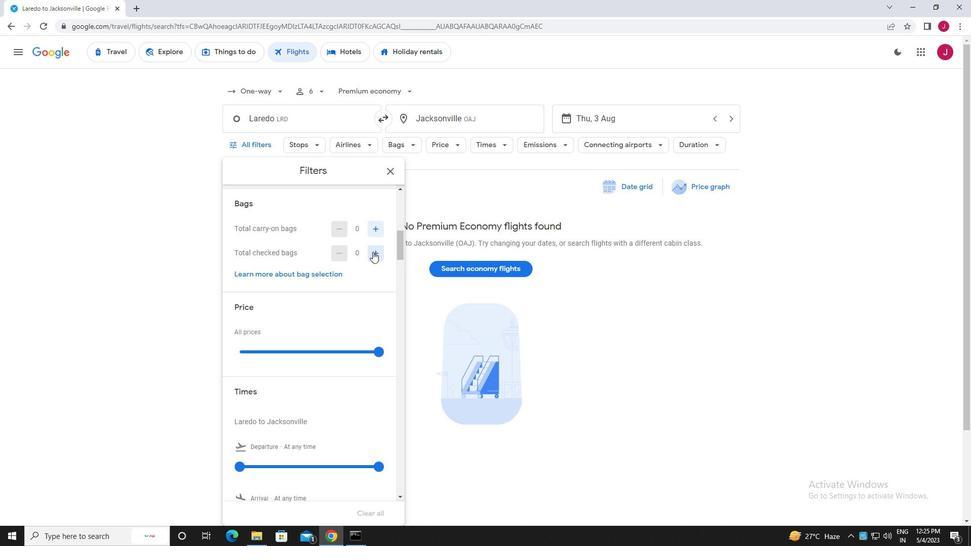 
Action: Mouse moved to (332, 261)
Screenshot: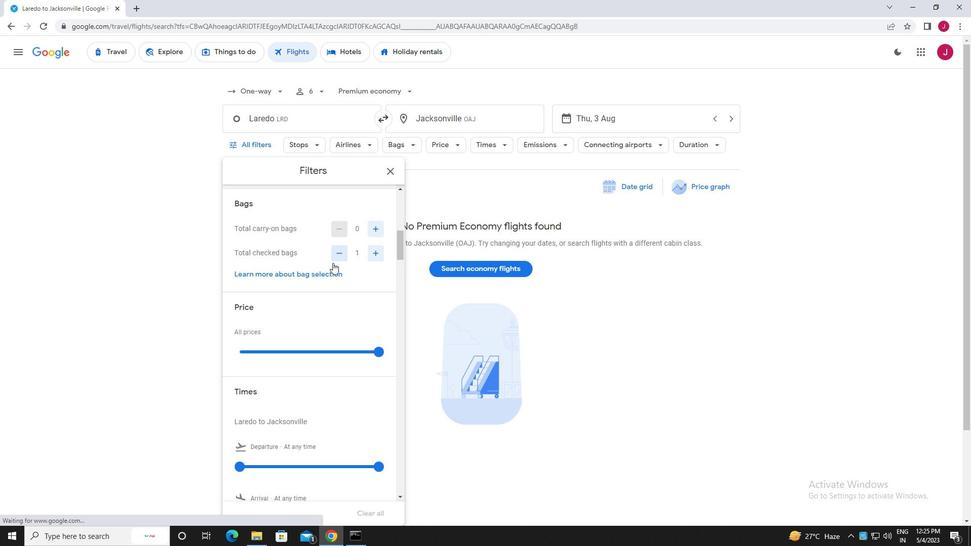 
Action: Mouse scrolled (332, 260) with delta (0, 0)
Screenshot: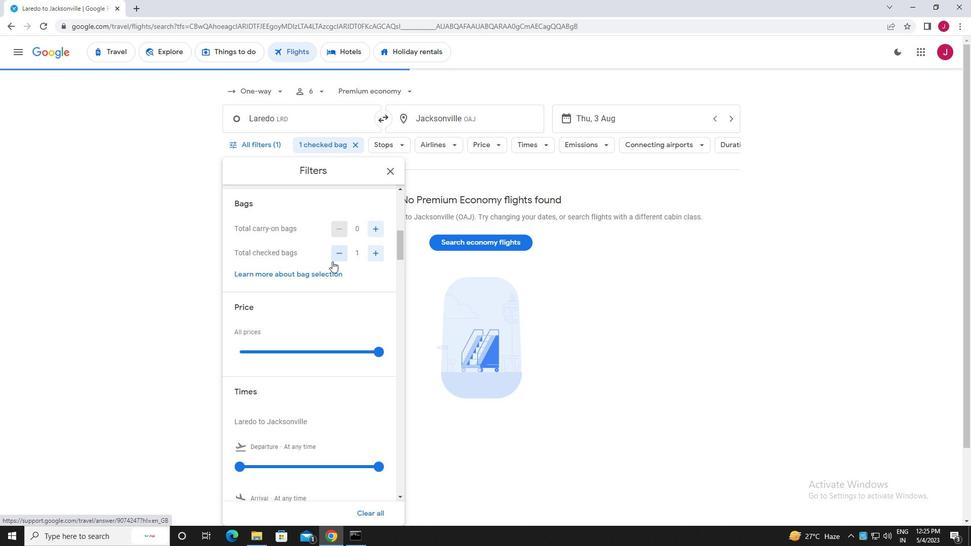 
Action: Mouse moved to (332, 261)
Screenshot: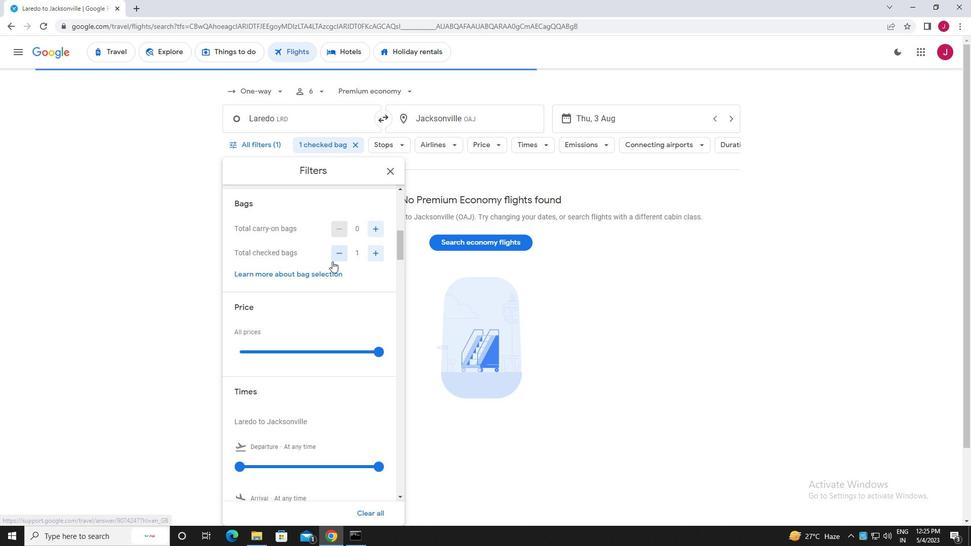 
Action: Mouse scrolled (332, 260) with delta (0, 0)
Screenshot: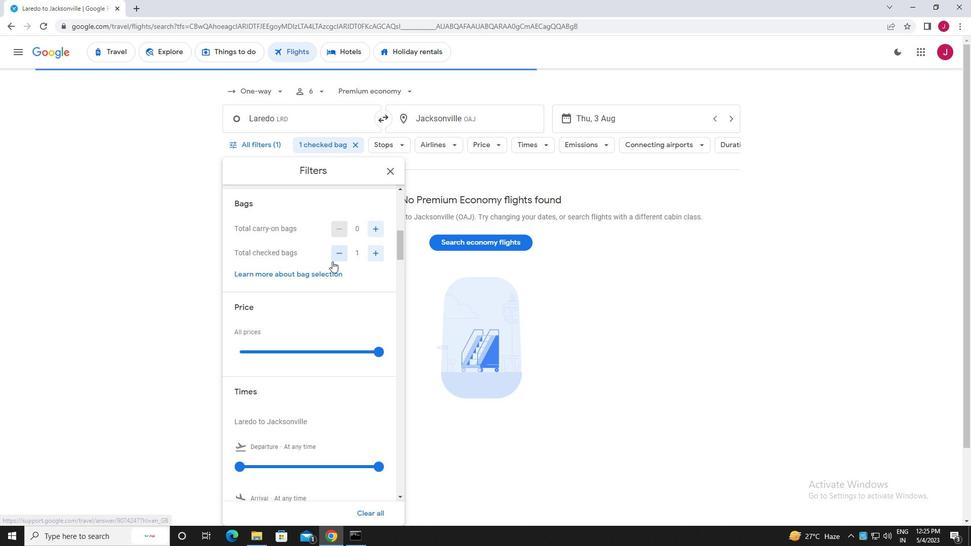 
Action: Mouse moved to (375, 250)
Screenshot: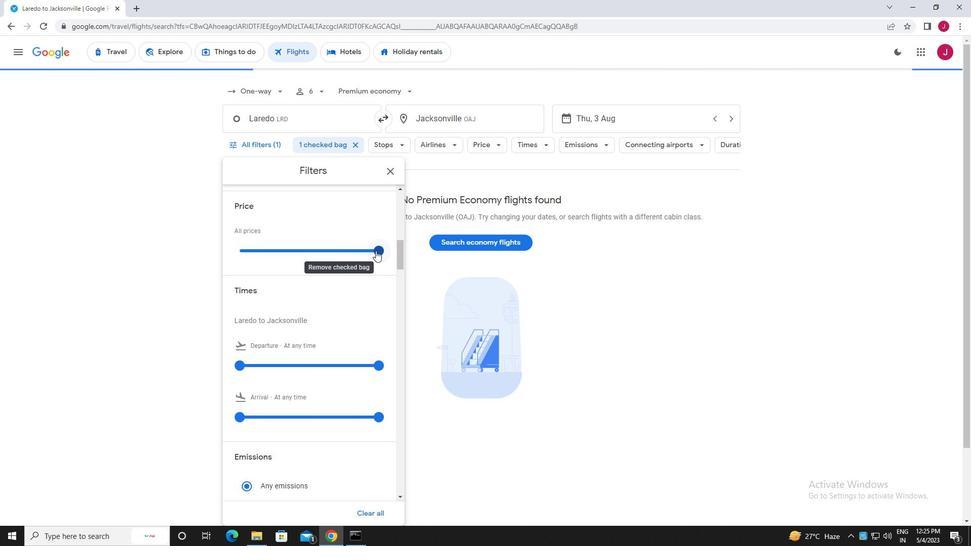 
Action: Mouse pressed left at (375, 250)
Screenshot: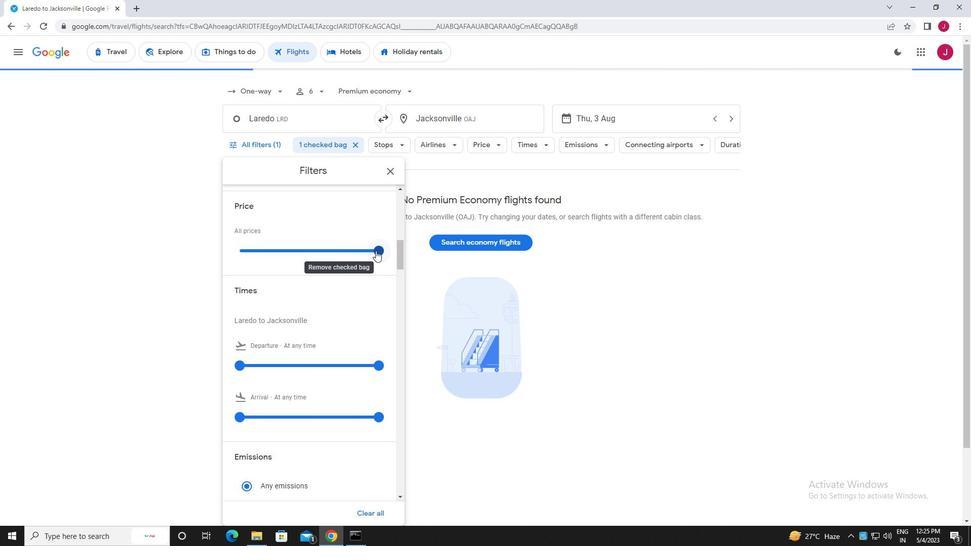 
Action: Mouse moved to (370, 240)
Screenshot: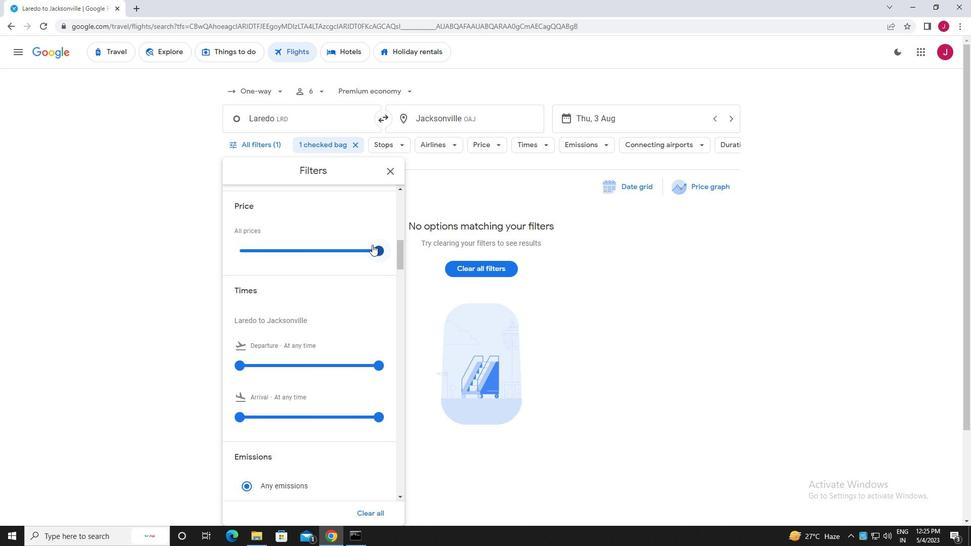 
Action: Mouse scrolled (370, 240) with delta (0, 0)
Screenshot: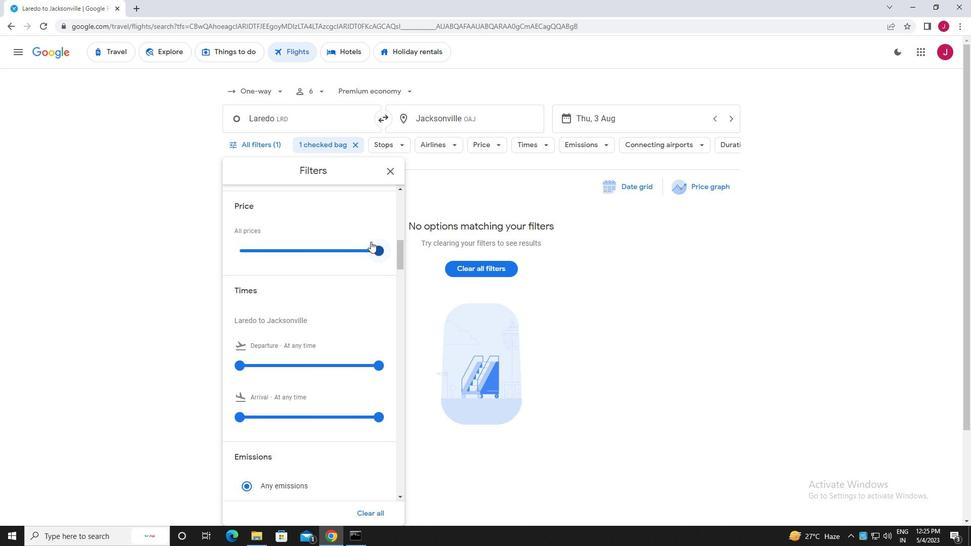
Action: Mouse scrolled (370, 240) with delta (0, 0)
Screenshot: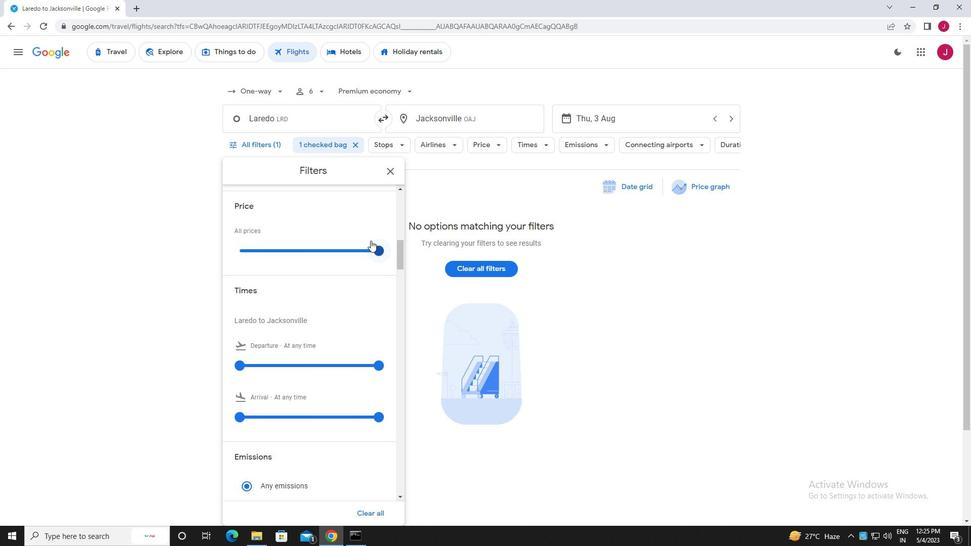 
Action: Mouse scrolled (370, 240) with delta (0, 0)
Screenshot: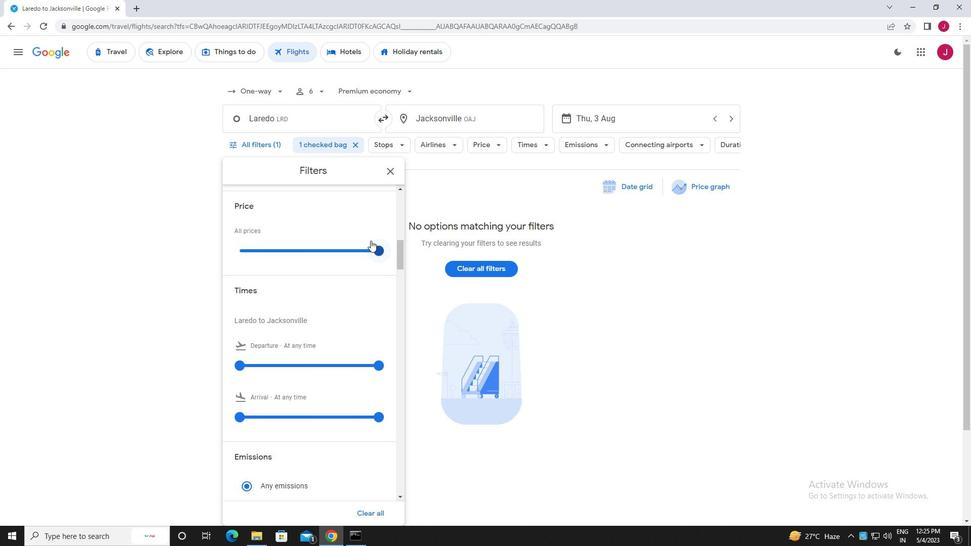 
Action: Mouse moved to (234, 214)
Screenshot: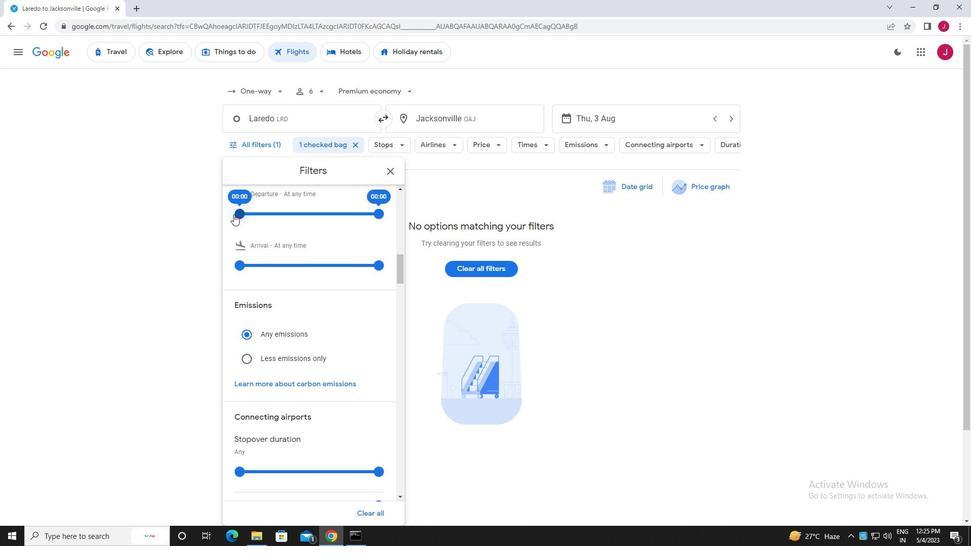 
Action: Mouse pressed left at (234, 214)
Screenshot: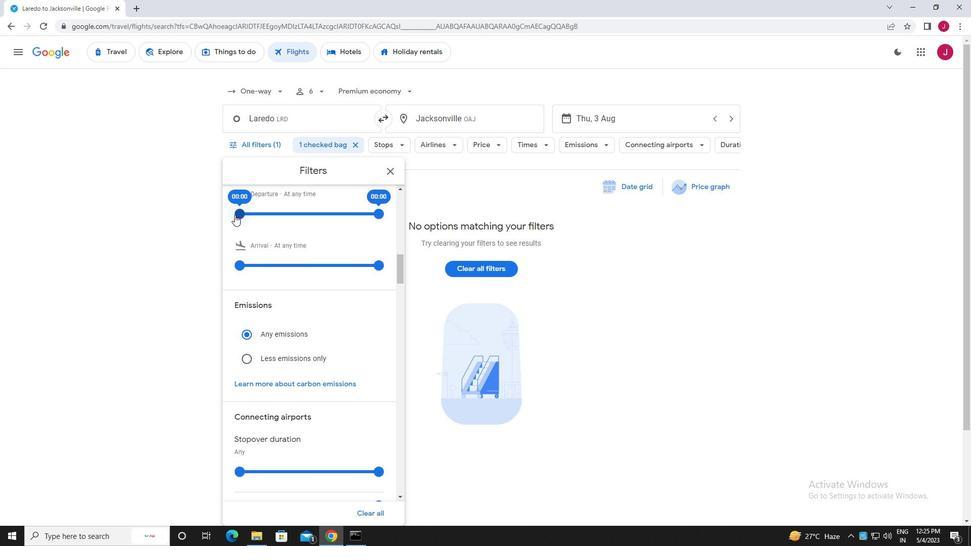 
Action: Mouse moved to (379, 213)
Screenshot: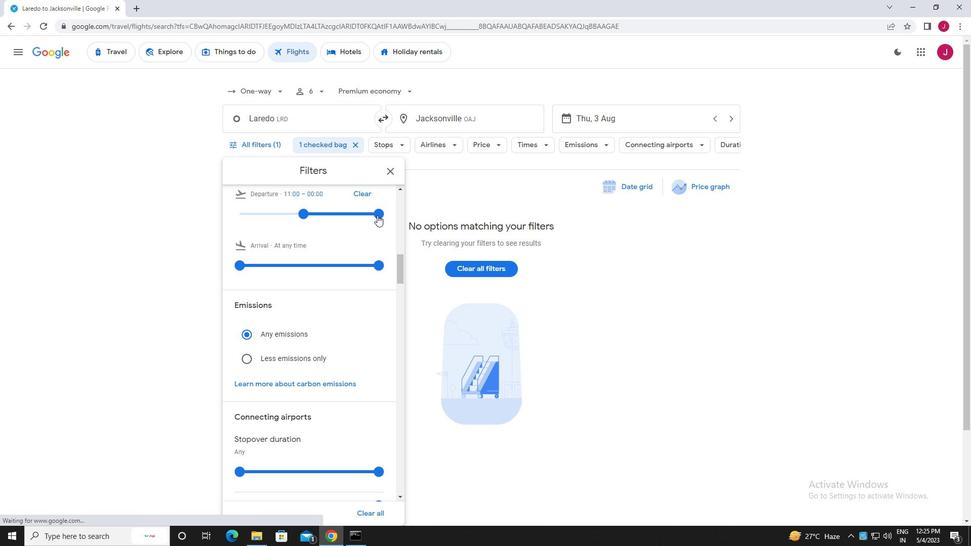 
Action: Mouse pressed left at (379, 213)
Screenshot: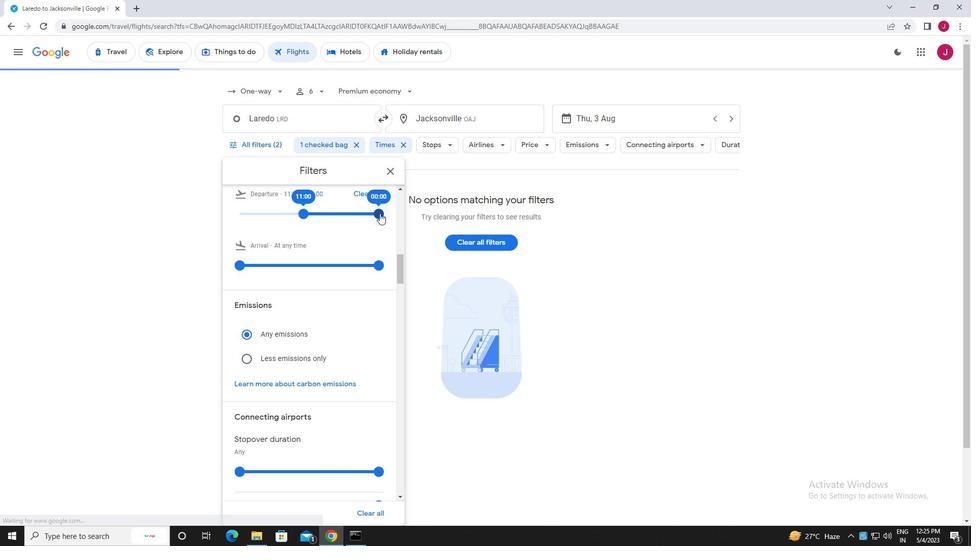 
Action: Mouse moved to (389, 171)
Screenshot: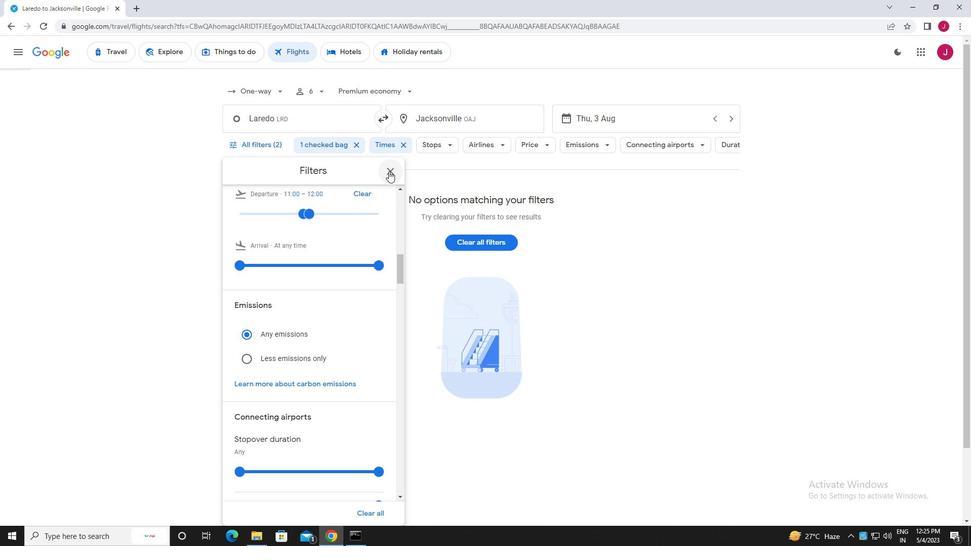 
Action: Mouse pressed left at (389, 171)
Screenshot: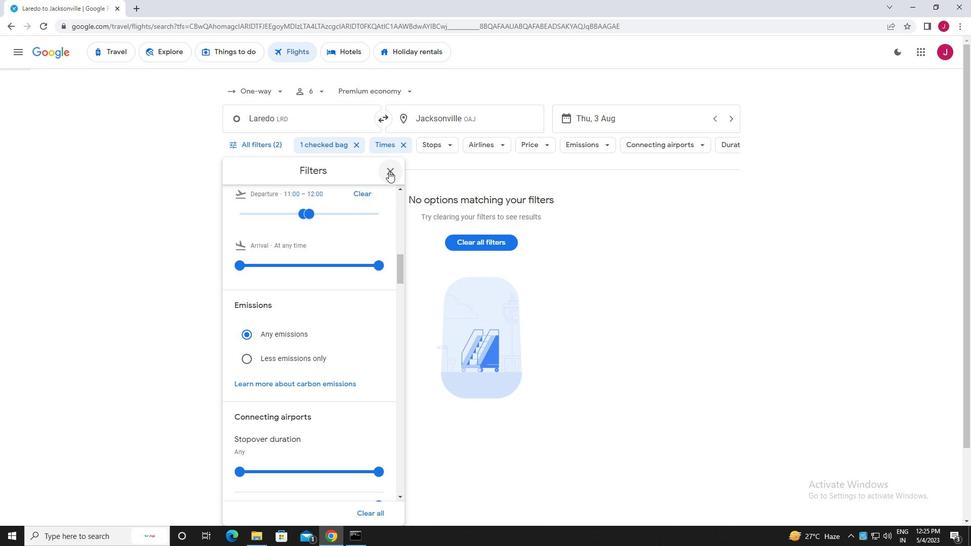 
Action: Mouse moved to (386, 172)
Screenshot: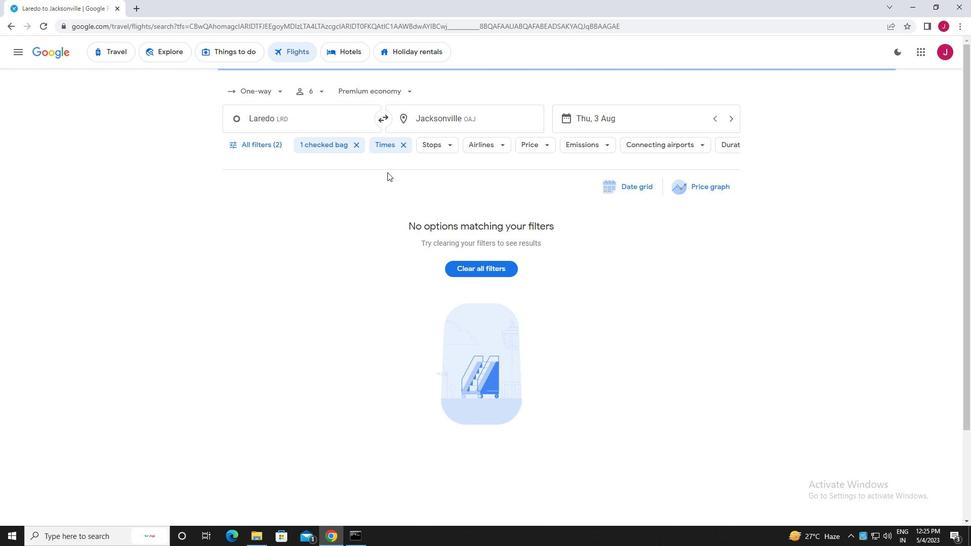 
